 Task: Check the average views per listing of club house in the last 1 year.
Action: Mouse moved to (1039, 234)
Screenshot: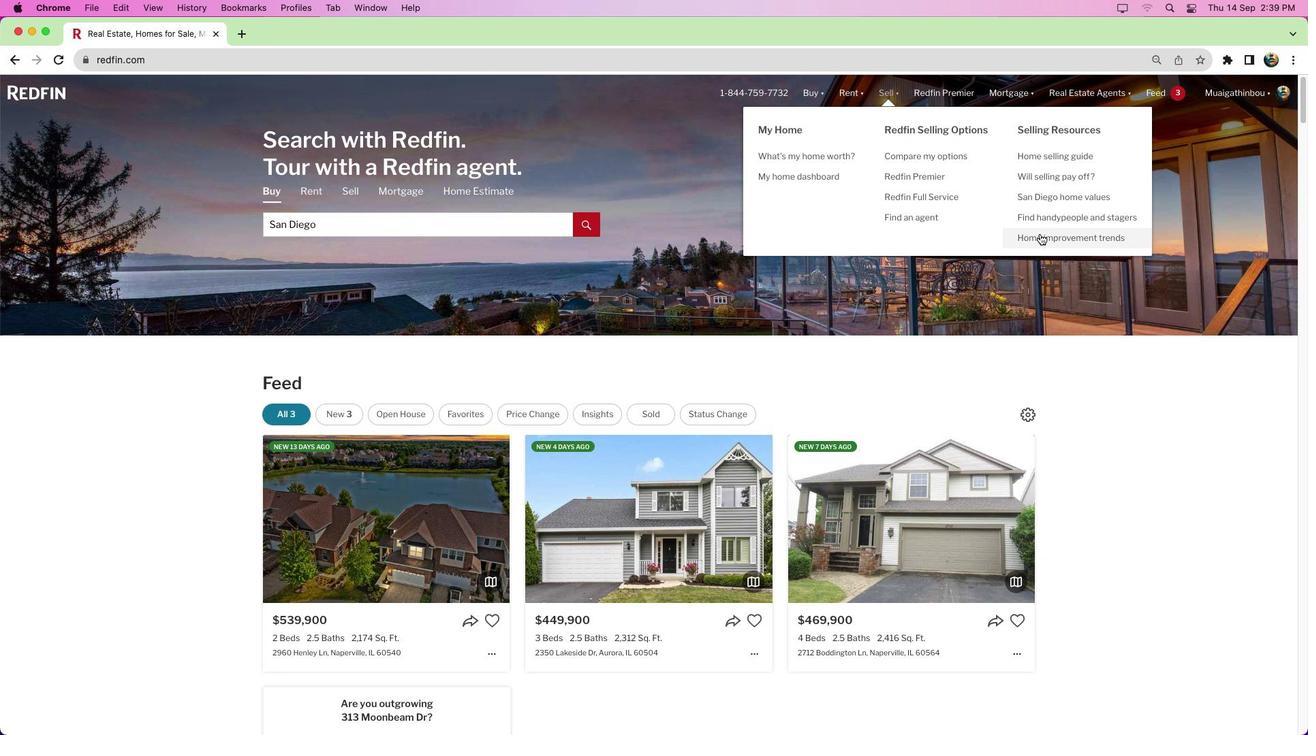 
Action: Mouse pressed left at (1039, 234)
Screenshot: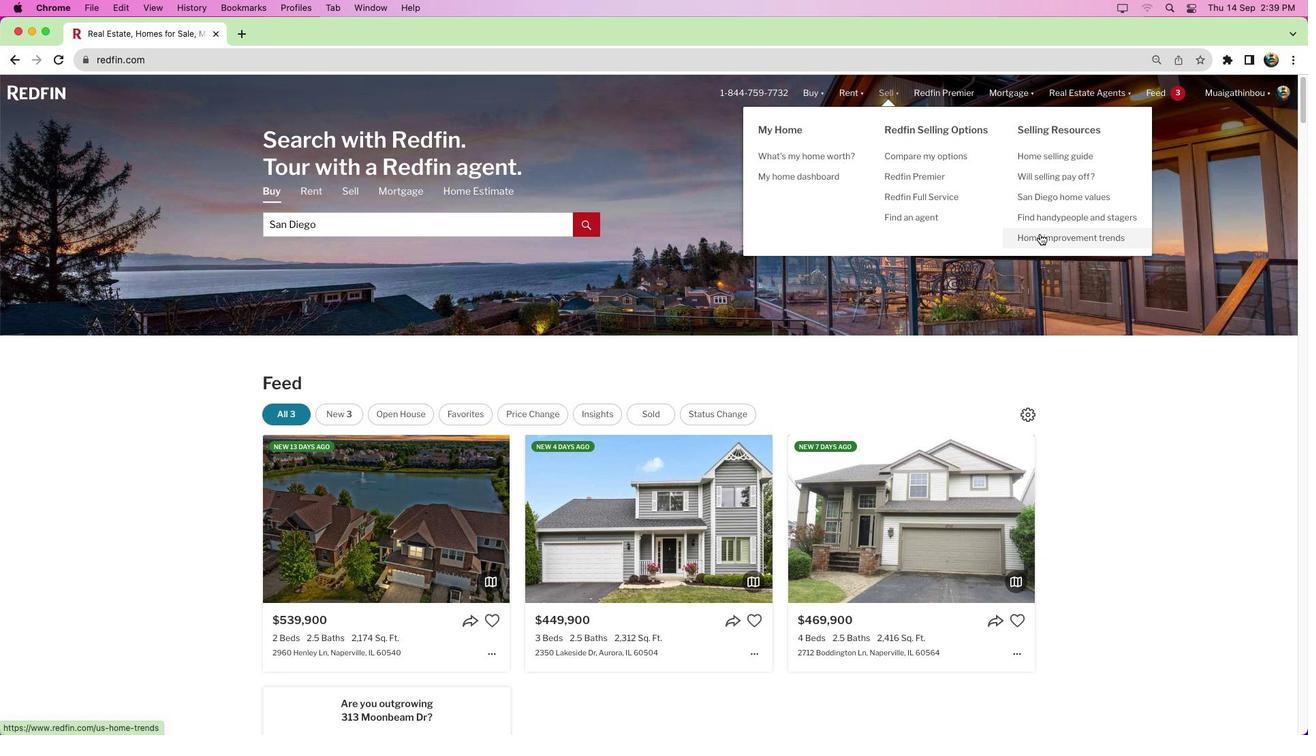 
Action: Mouse moved to (370, 269)
Screenshot: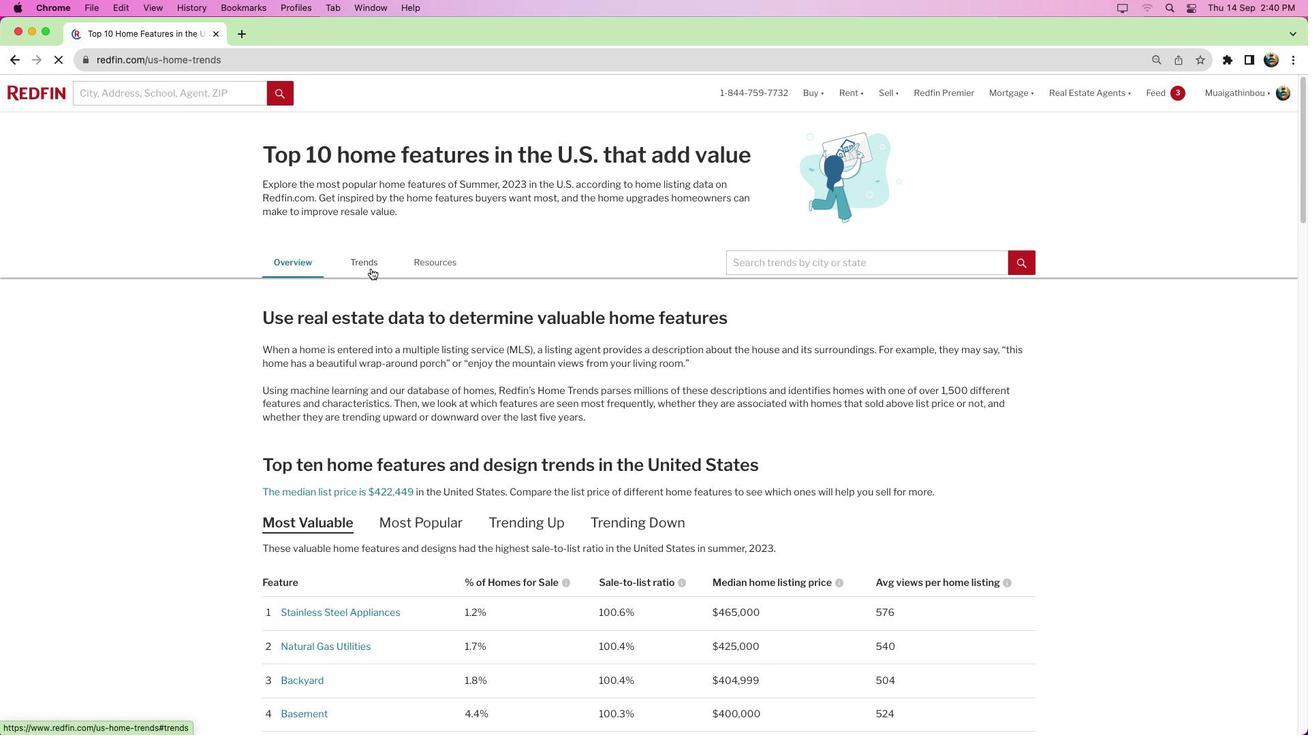 
Action: Mouse pressed left at (370, 269)
Screenshot: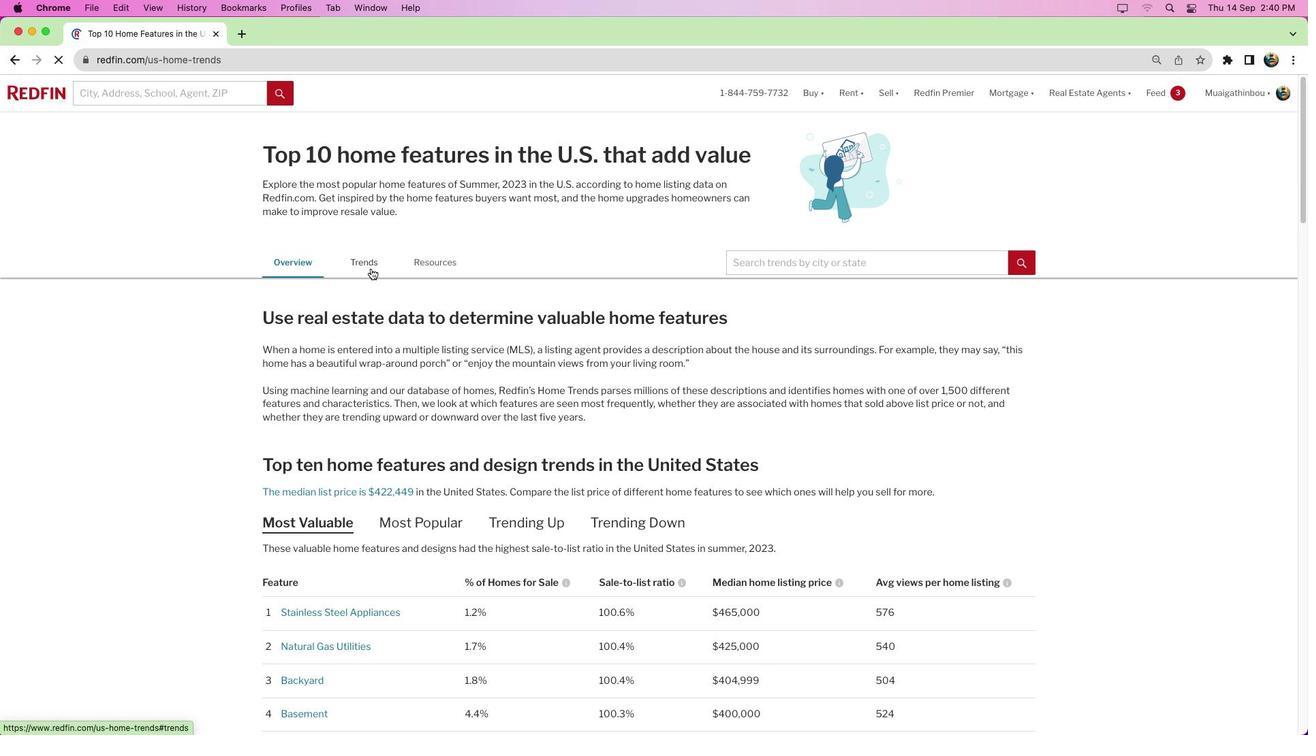 
Action: Mouse moved to (611, 298)
Screenshot: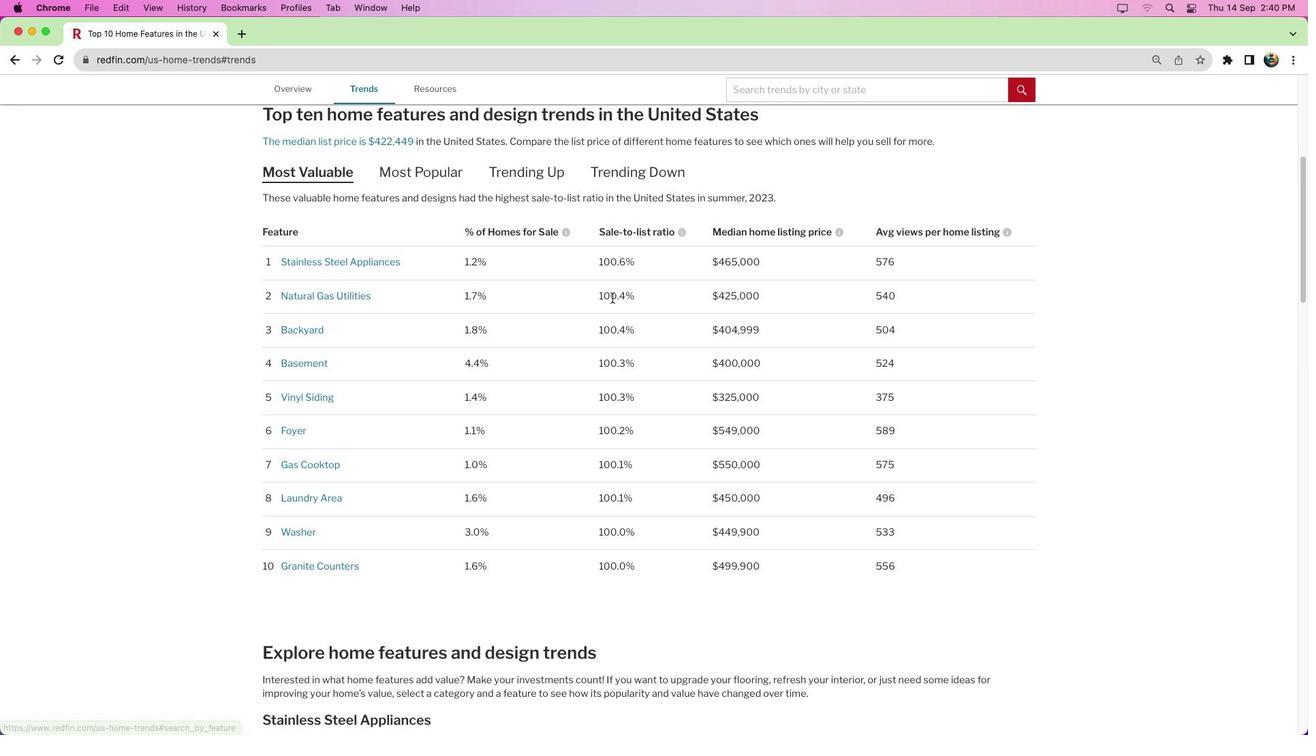 
Action: Mouse scrolled (611, 298) with delta (0, 0)
Screenshot: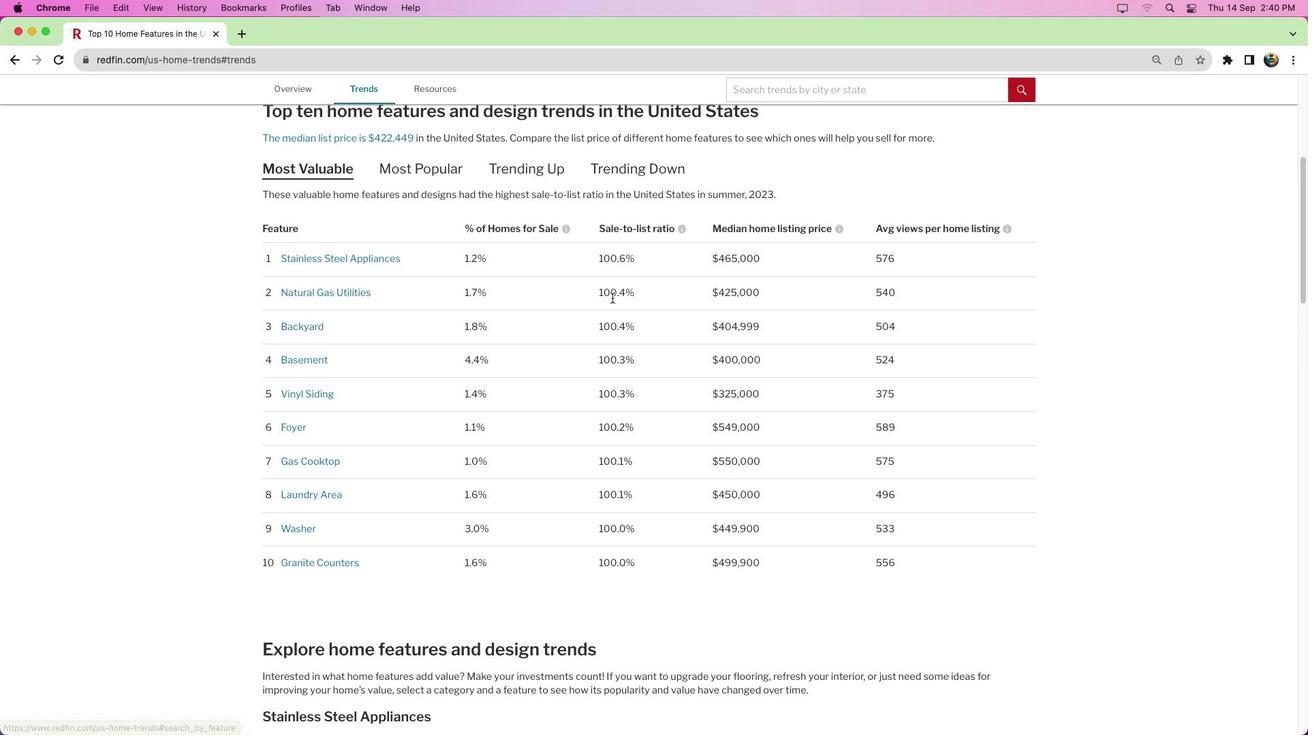 
Action: Mouse moved to (611, 298)
Screenshot: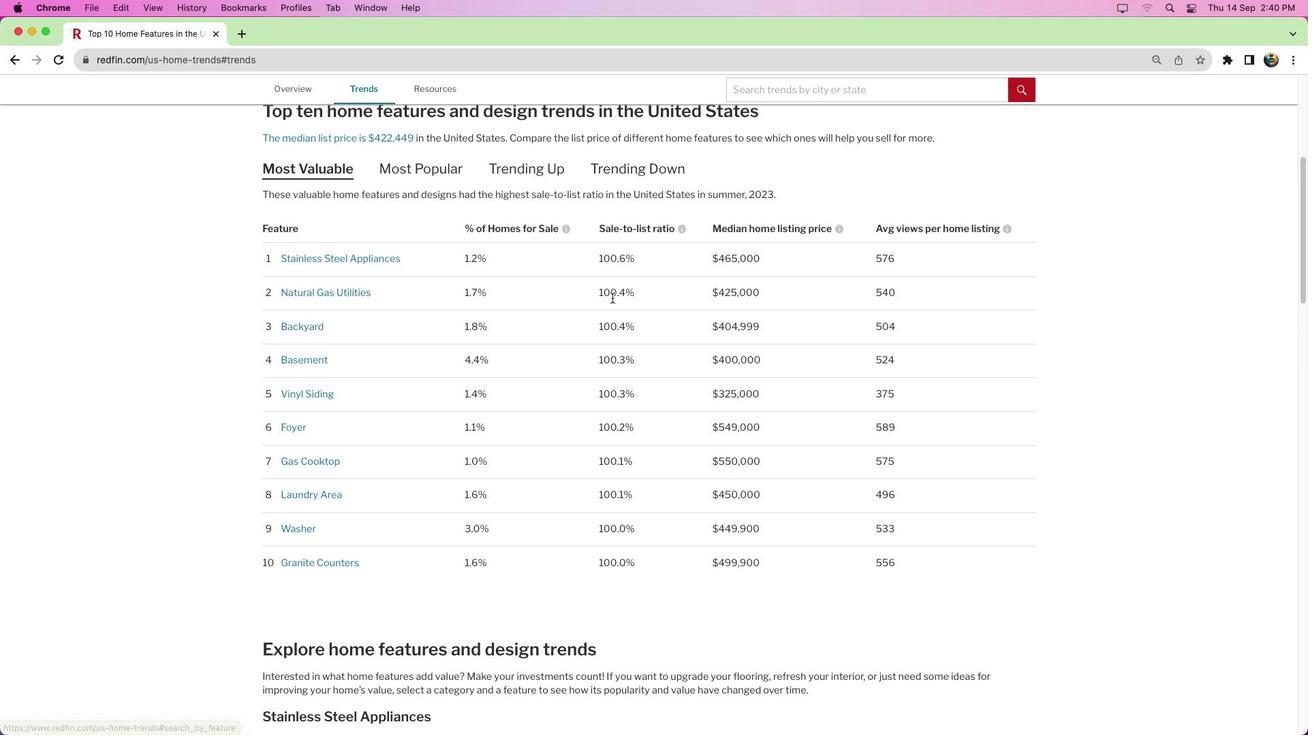 
Action: Mouse scrolled (611, 298) with delta (0, 0)
Screenshot: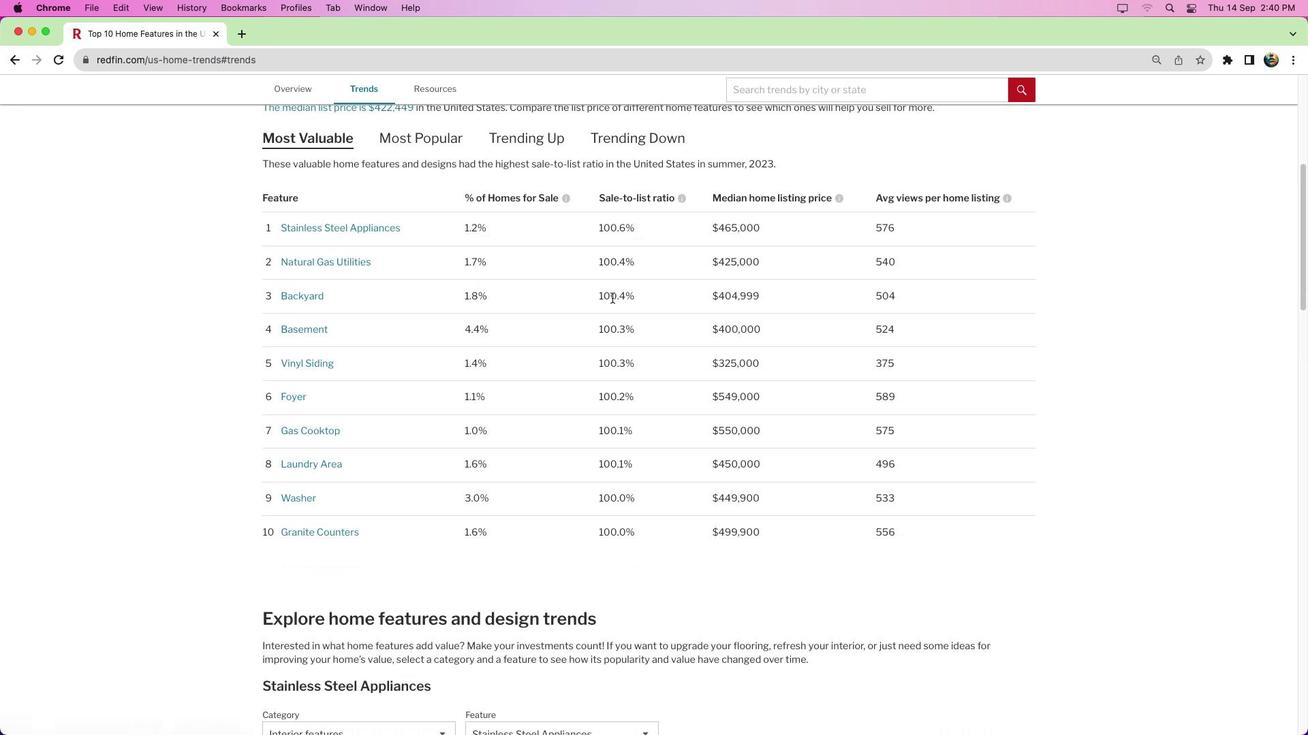 
Action: Mouse scrolled (611, 298) with delta (0, -2)
Screenshot: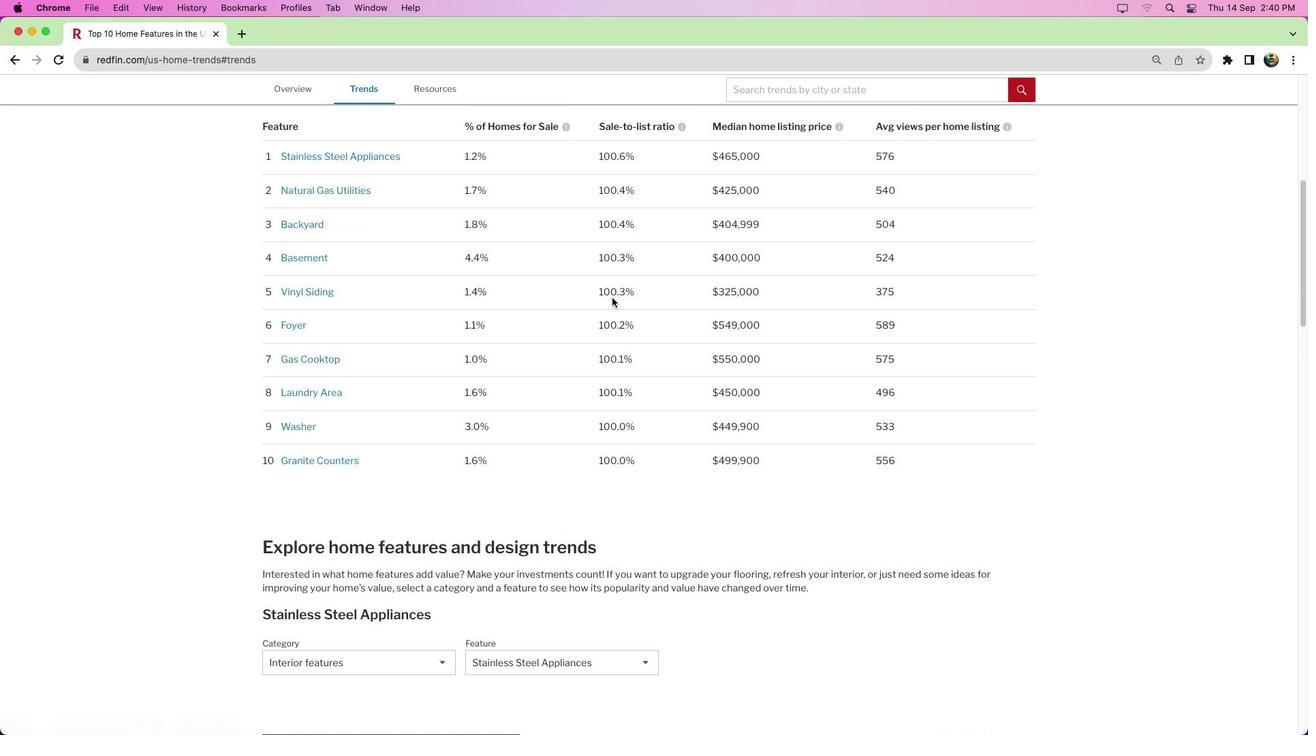 
Action: Mouse moved to (612, 297)
Screenshot: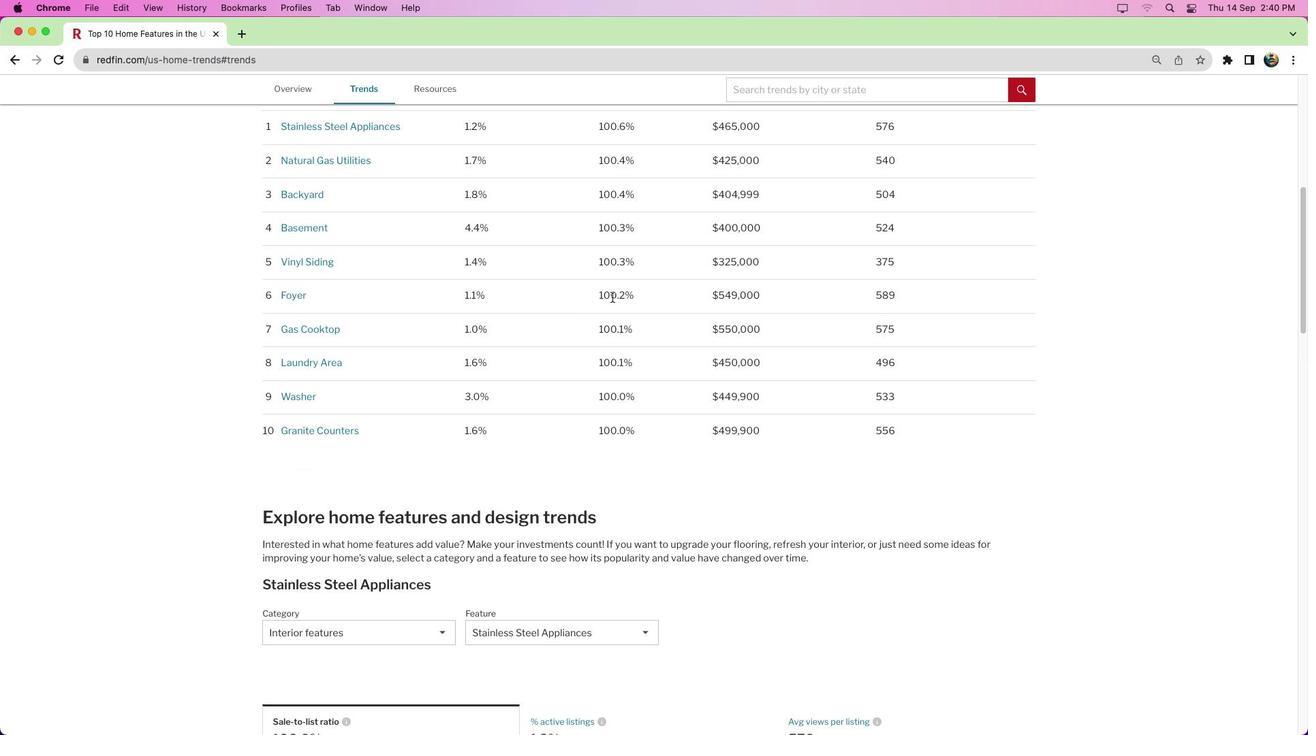 
Action: Mouse scrolled (612, 297) with delta (0, 0)
Screenshot: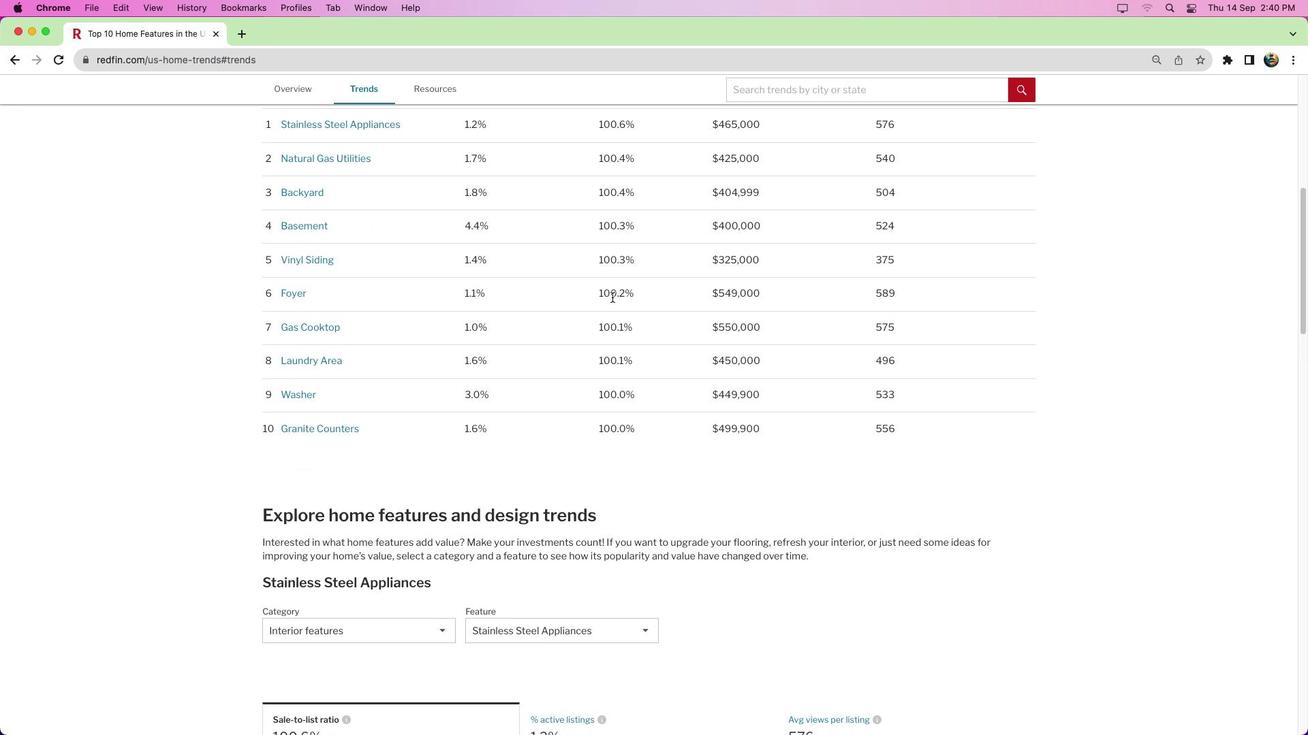 
Action: Mouse scrolled (612, 297) with delta (0, 0)
Screenshot: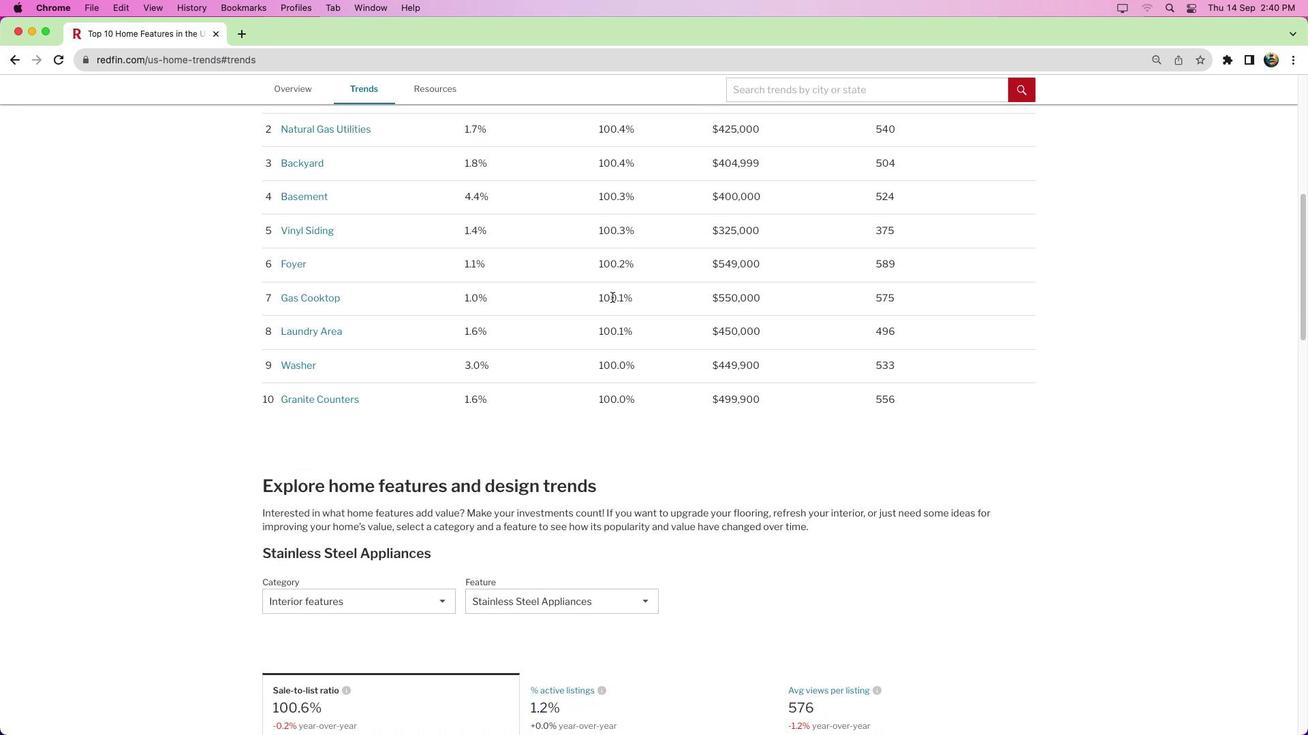 
Action: Mouse scrolled (612, 297) with delta (0, -2)
Screenshot: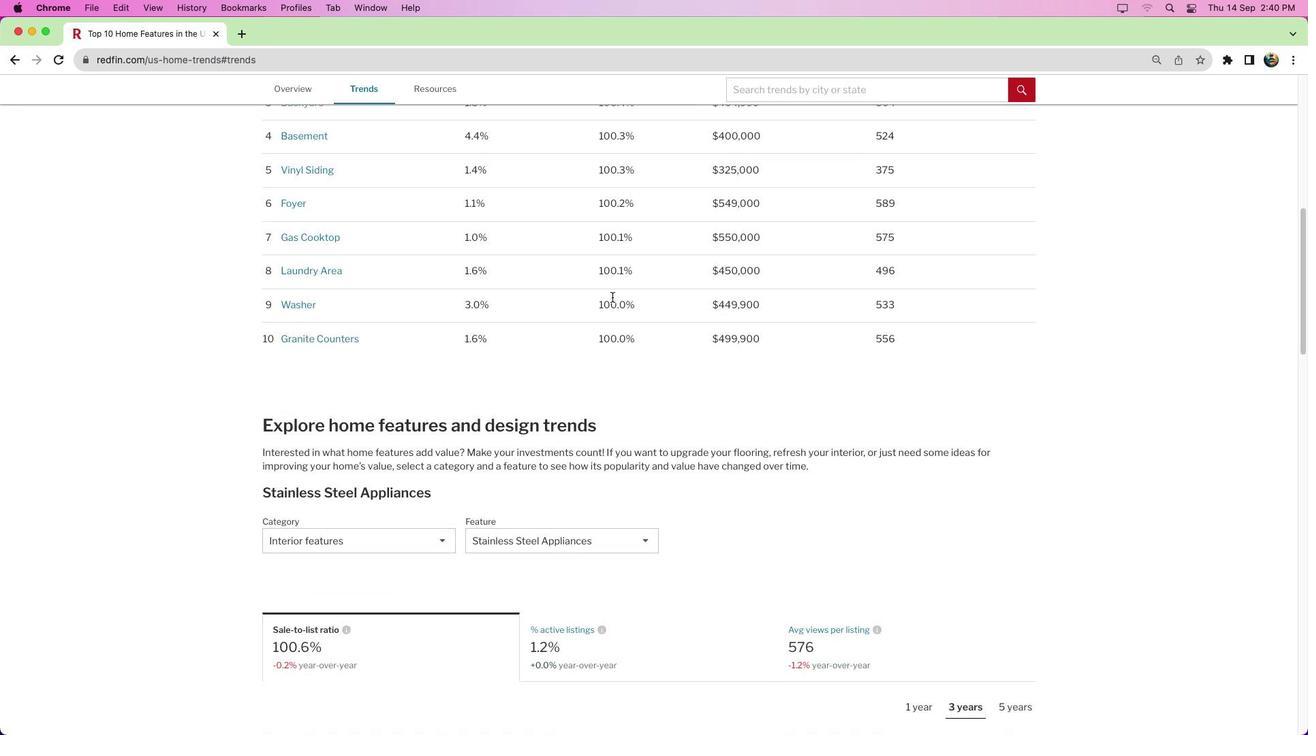 
Action: Mouse scrolled (612, 297) with delta (0, 0)
Screenshot: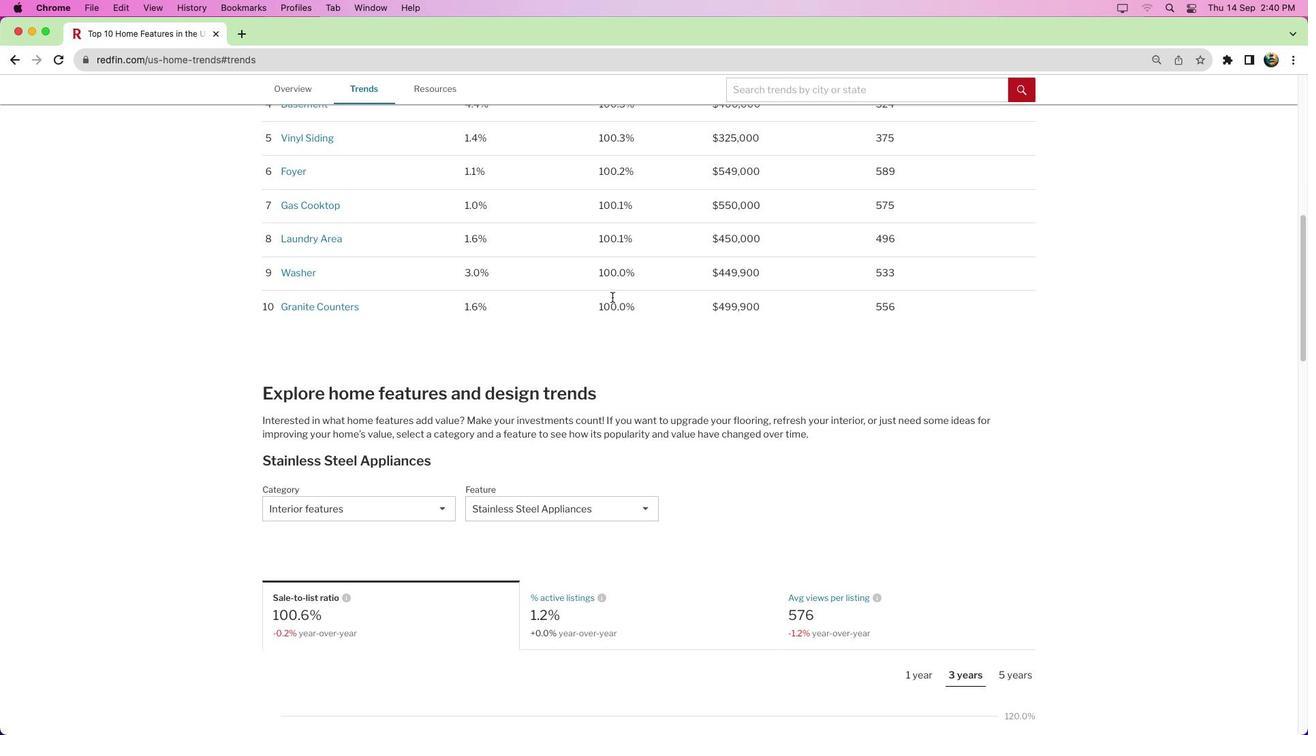 
Action: Mouse scrolled (612, 297) with delta (0, 0)
Screenshot: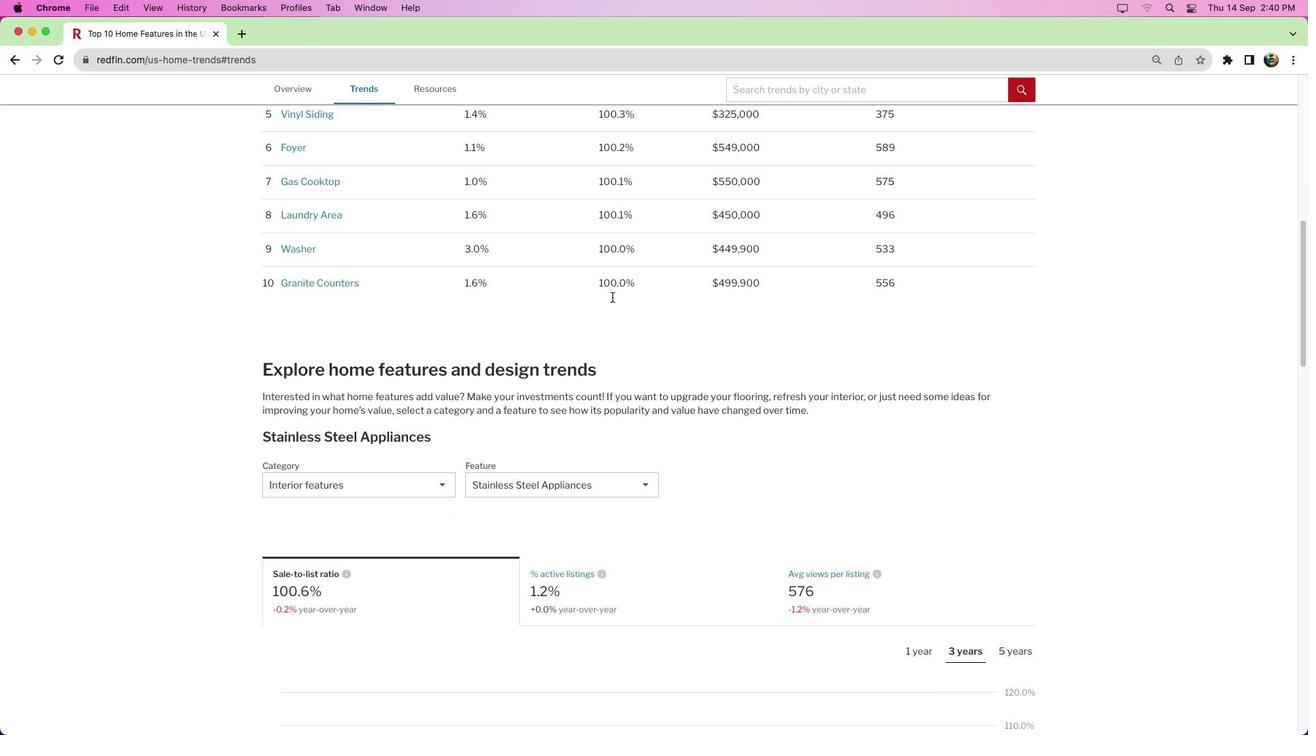 
Action: Mouse scrolled (612, 297) with delta (0, -1)
Screenshot: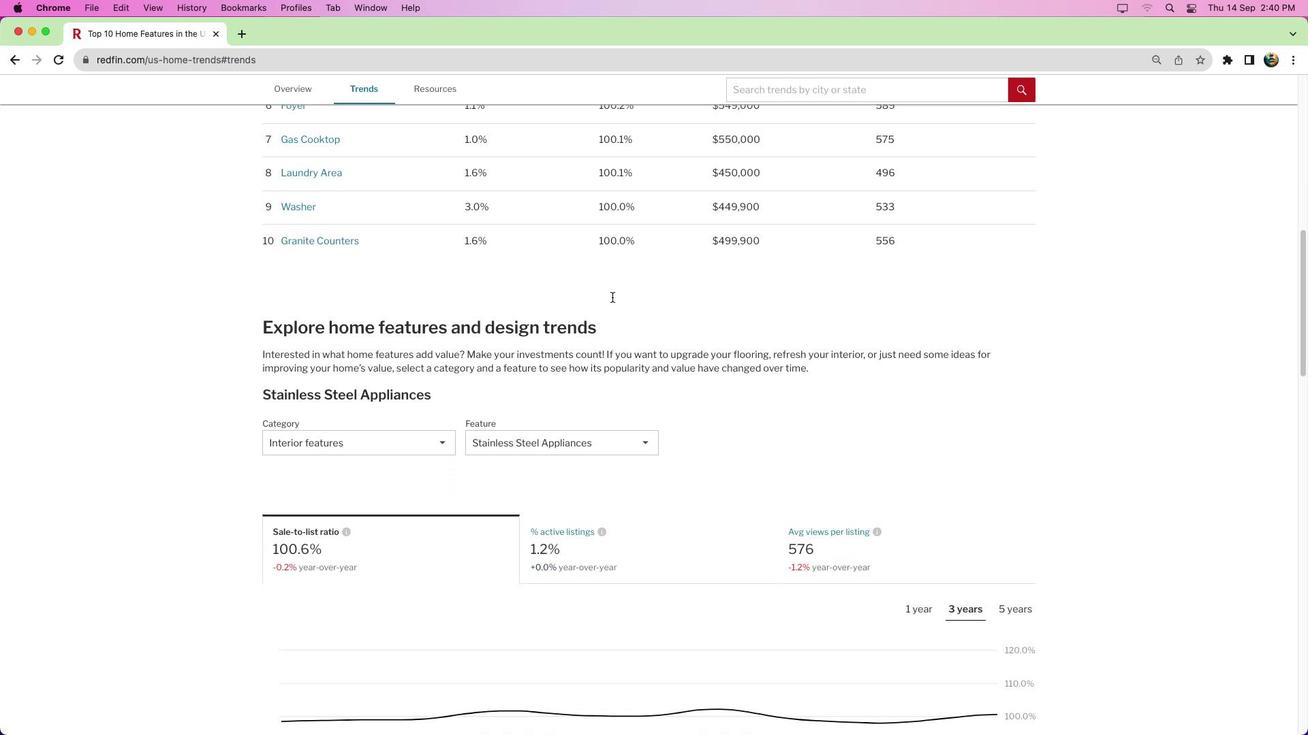 
Action: Mouse scrolled (612, 297) with delta (0, 0)
Screenshot: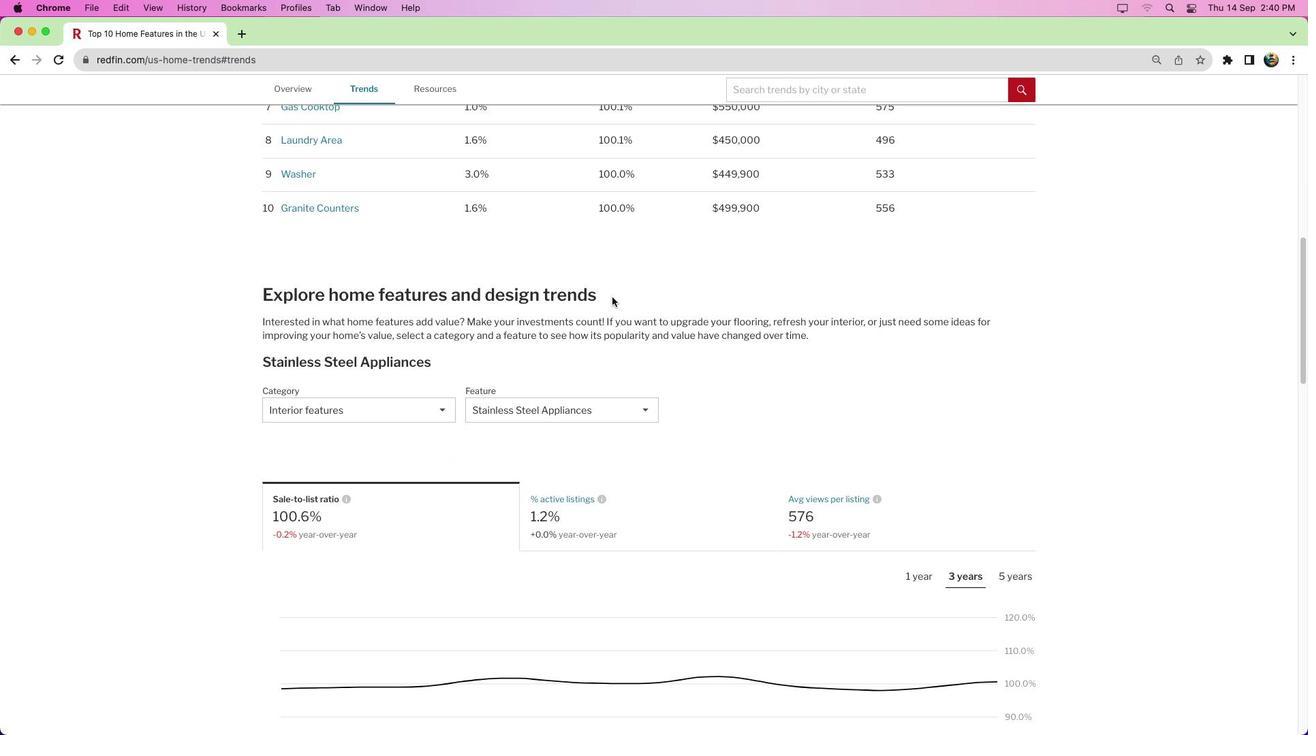 
Action: Mouse scrolled (612, 297) with delta (0, 0)
Screenshot: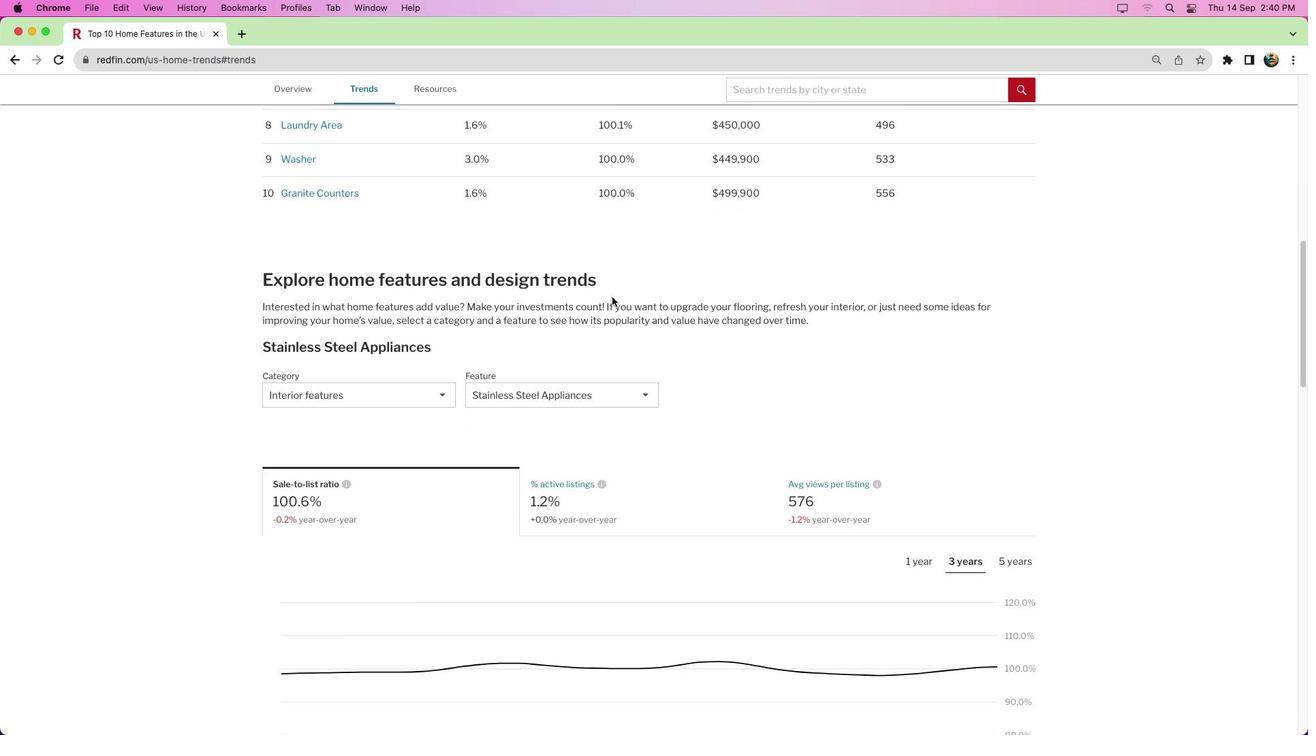 
Action: Mouse moved to (382, 376)
Screenshot: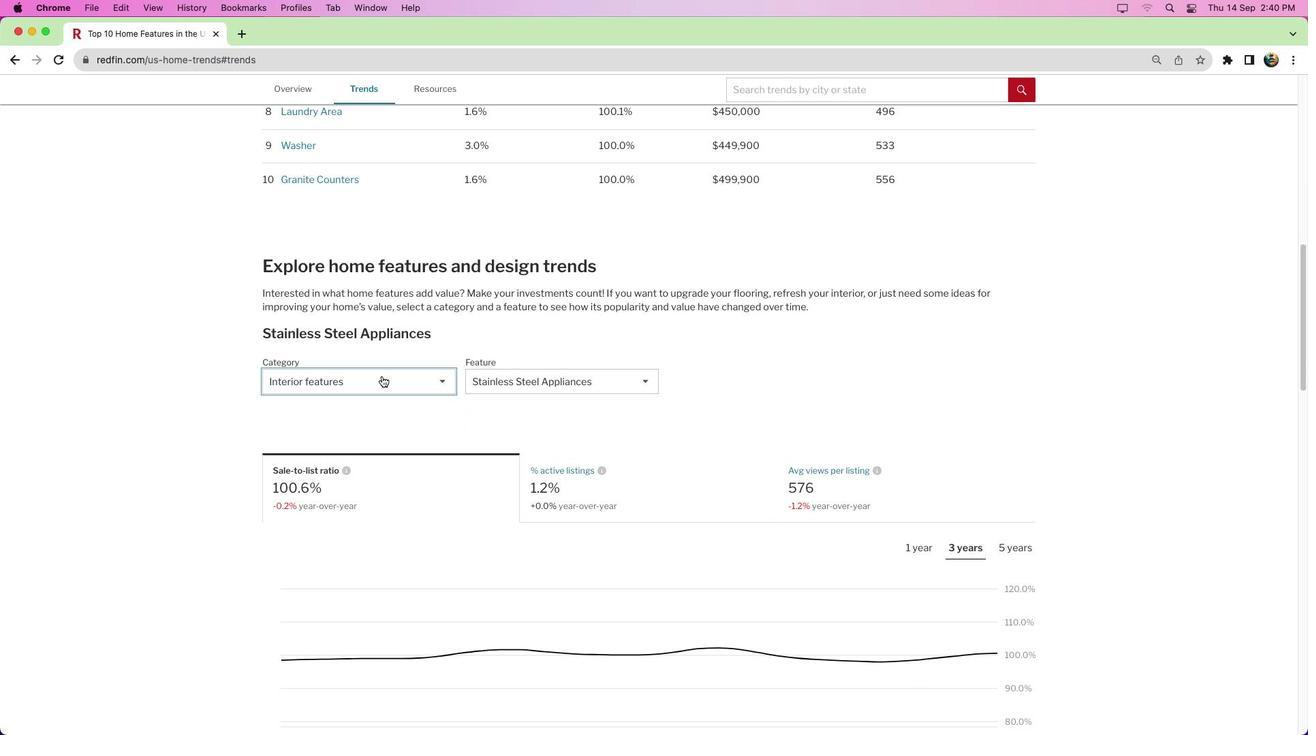 
Action: Mouse pressed left at (382, 376)
Screenshot: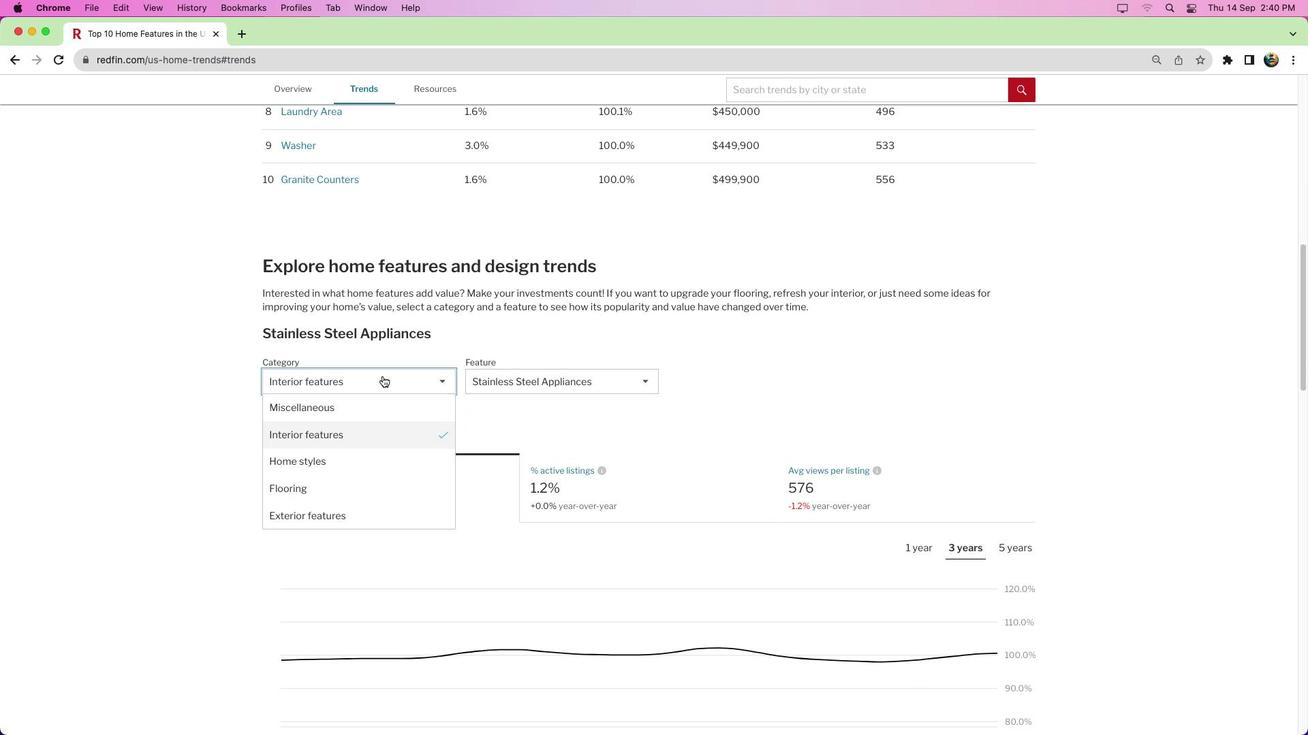 
Action: Mouse moved to (402, 401)
Screenshot: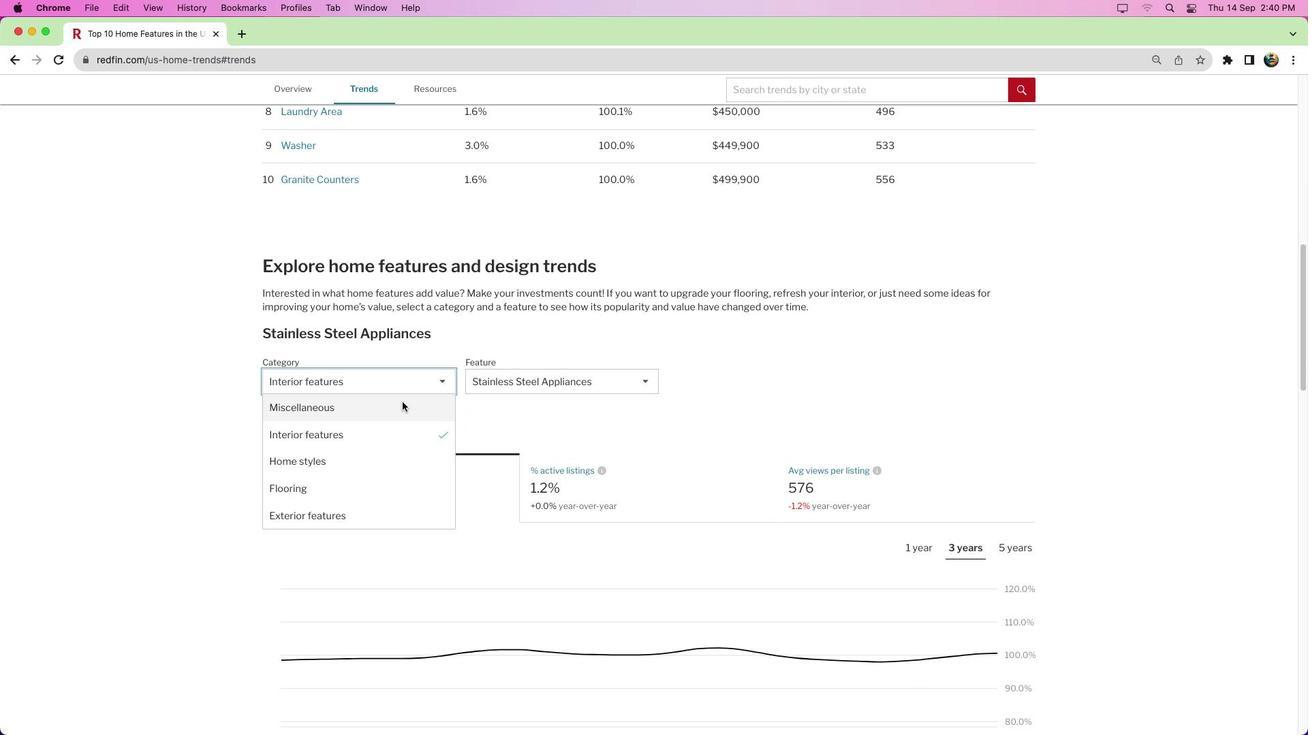 
Action: Mouse pressed left at (402, 401)
Screenshot: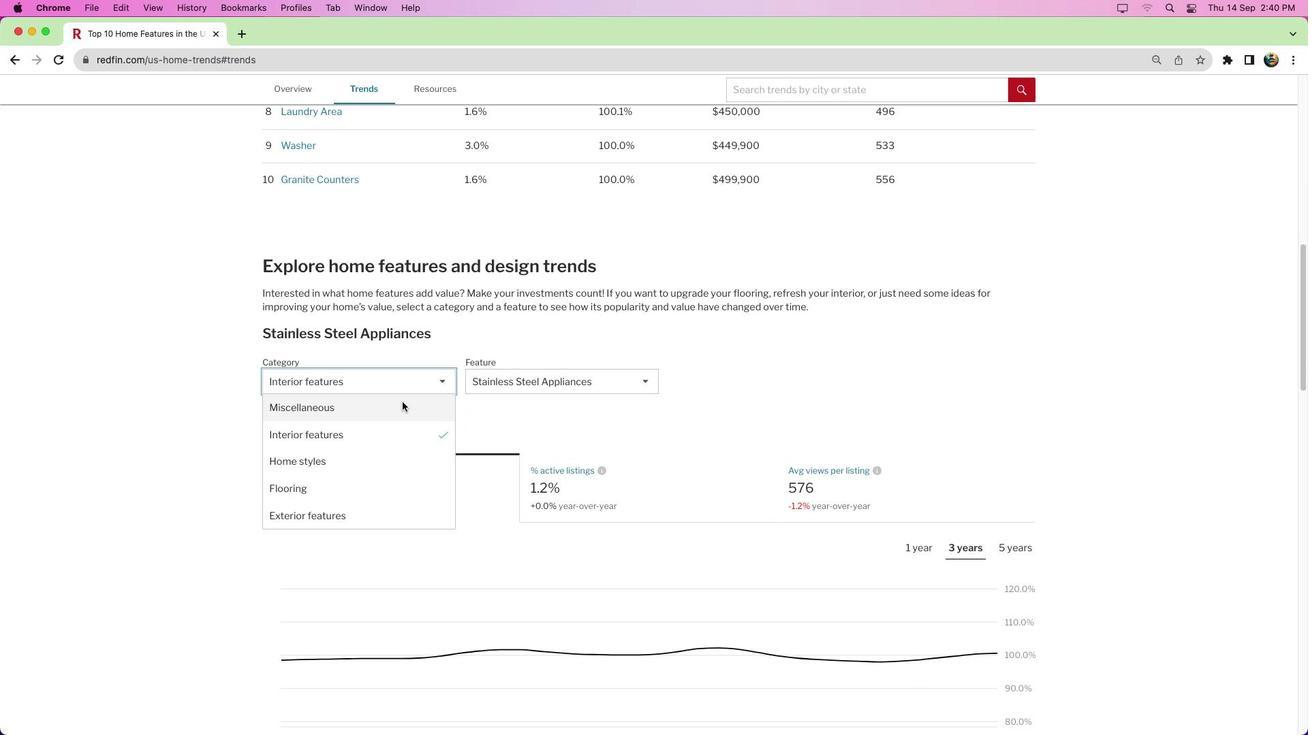 
Action: Mouse moved to (529, 379)
Screenshot: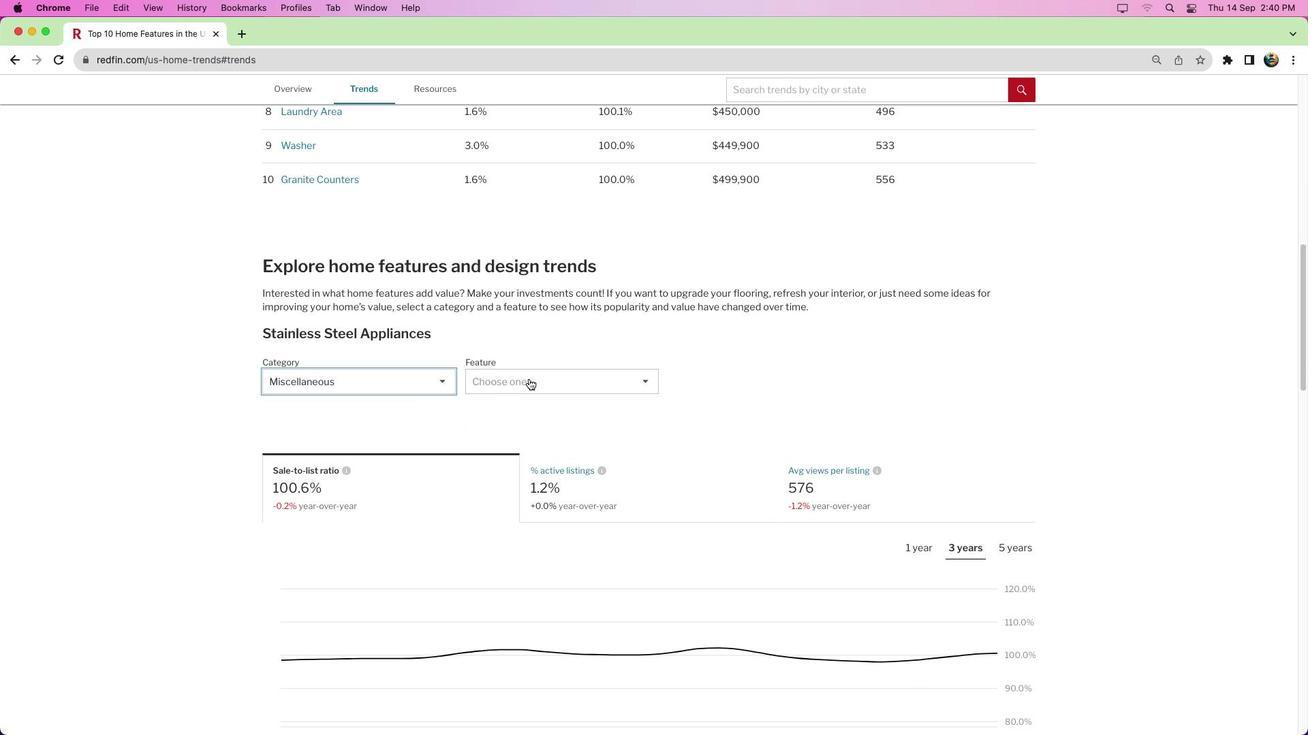 
Action: Mouse pressed left at (529, 379)
Screenshot: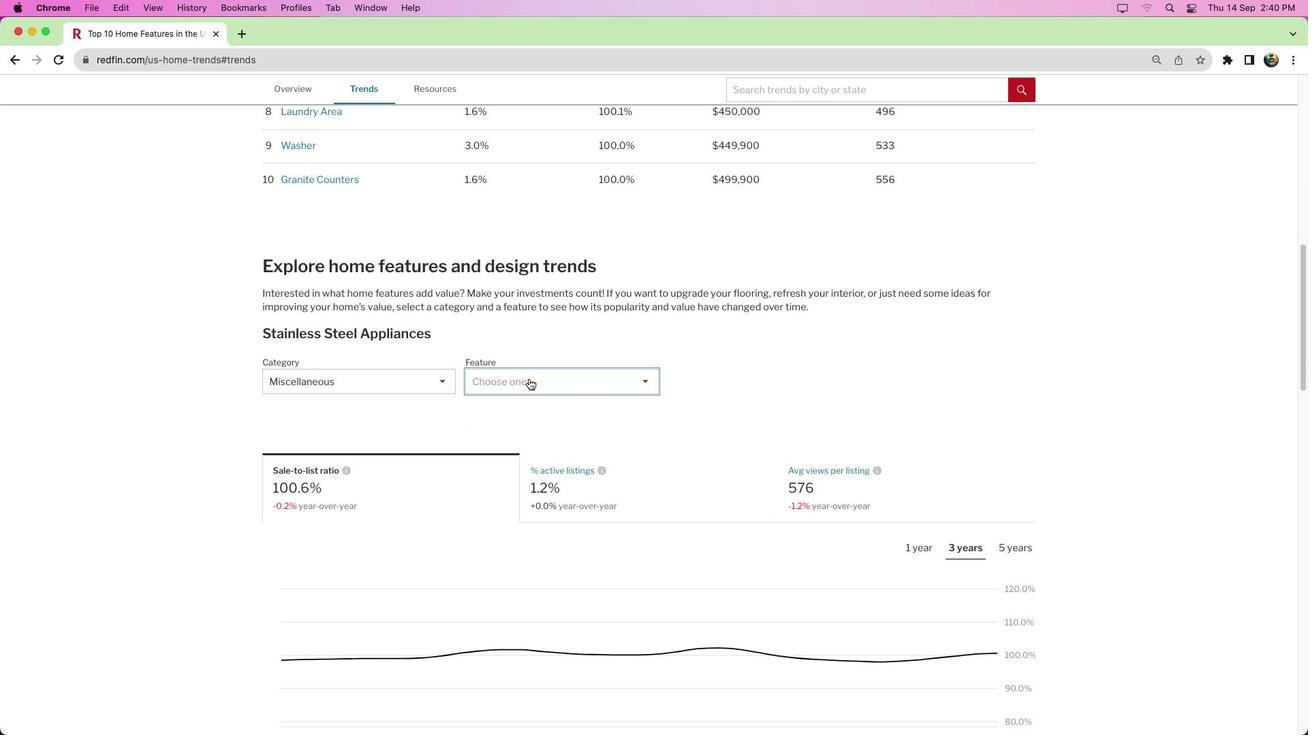 
Action: Mouse moved to (531, 431)
Screenshot: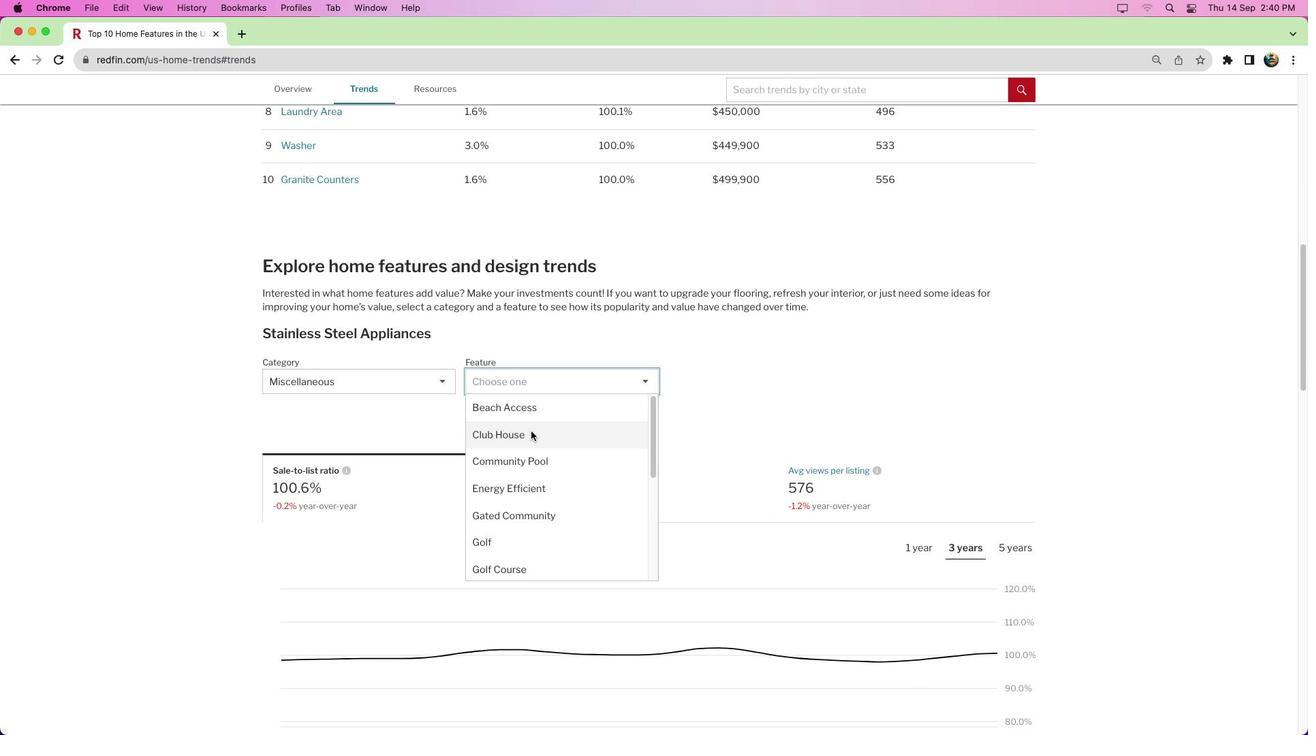 
Action: Mouse pressed left at (531, 431)
Screenshot: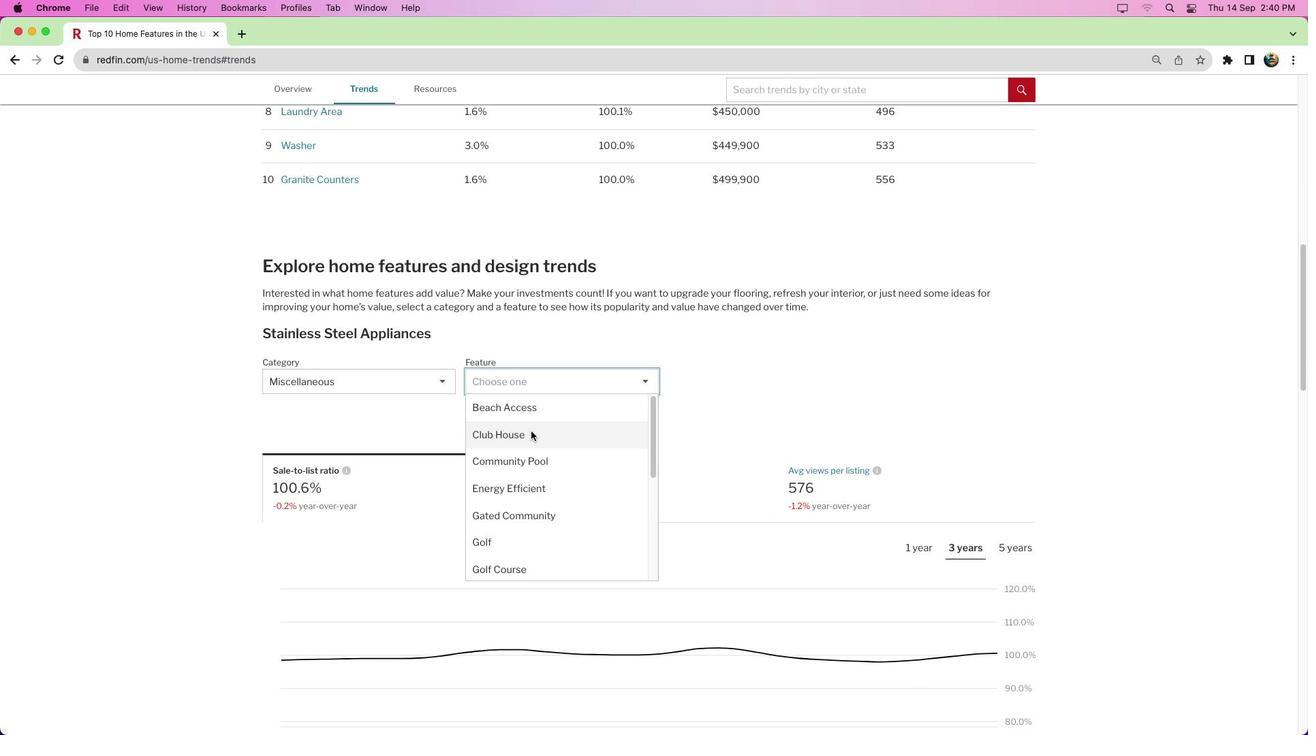 
Action: Mouse moved to (802, 483)
Screenshot: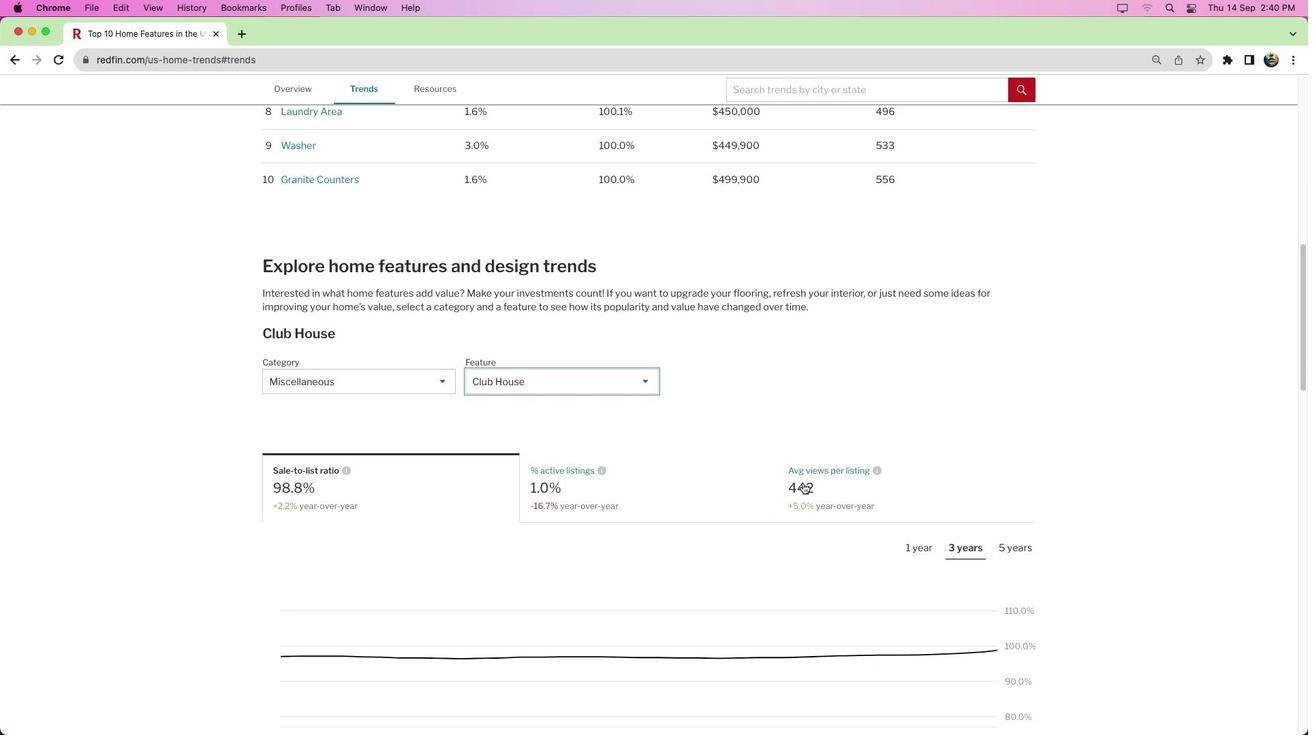 
Action: Mouse pressed left at (802, 483)
Screenshot: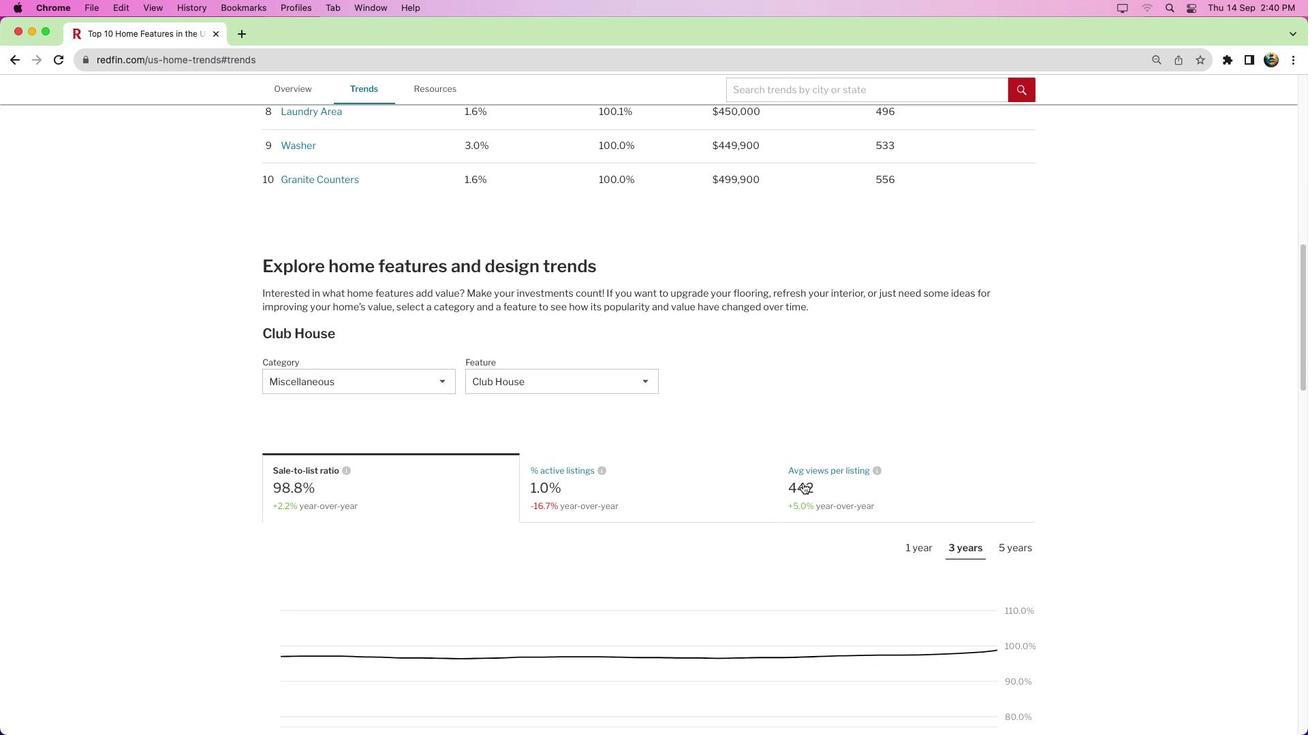 
Action: Mouse moved to (922, 552)
Screenshot: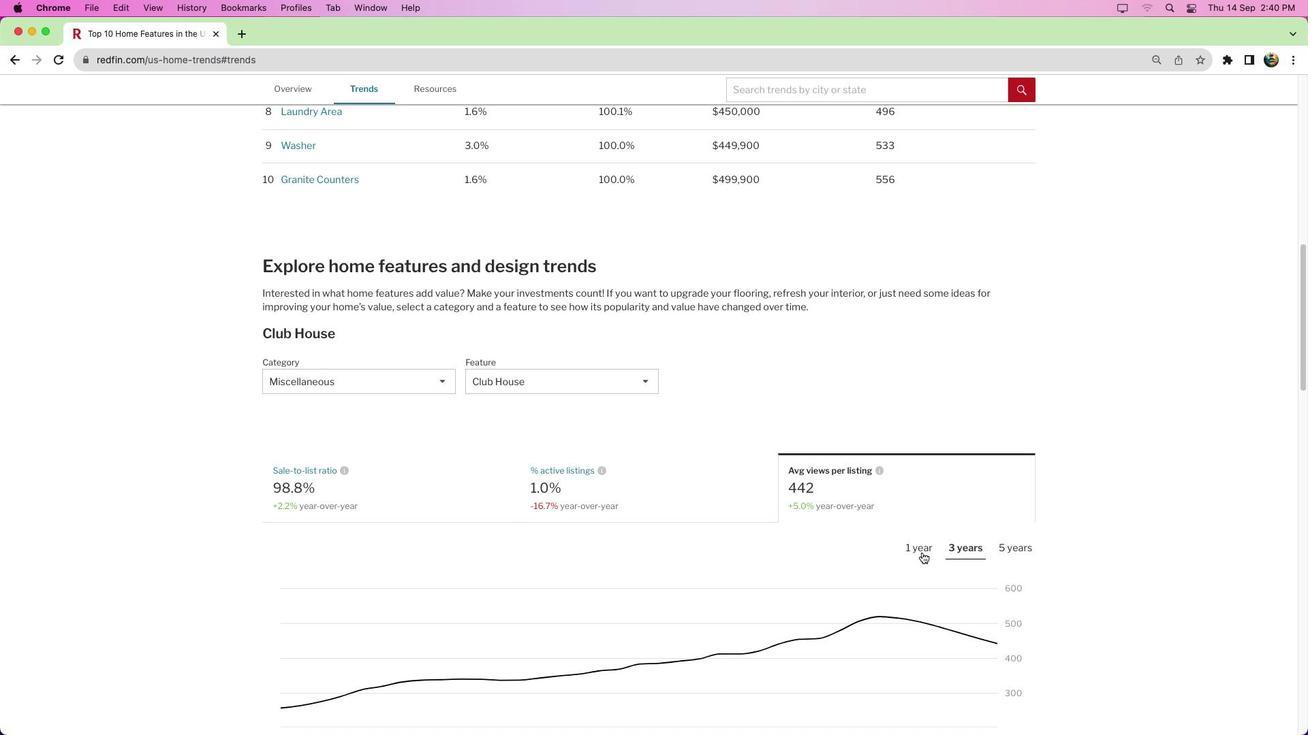 
Action: Mouse pressed left at (922, 552)
Screenshot: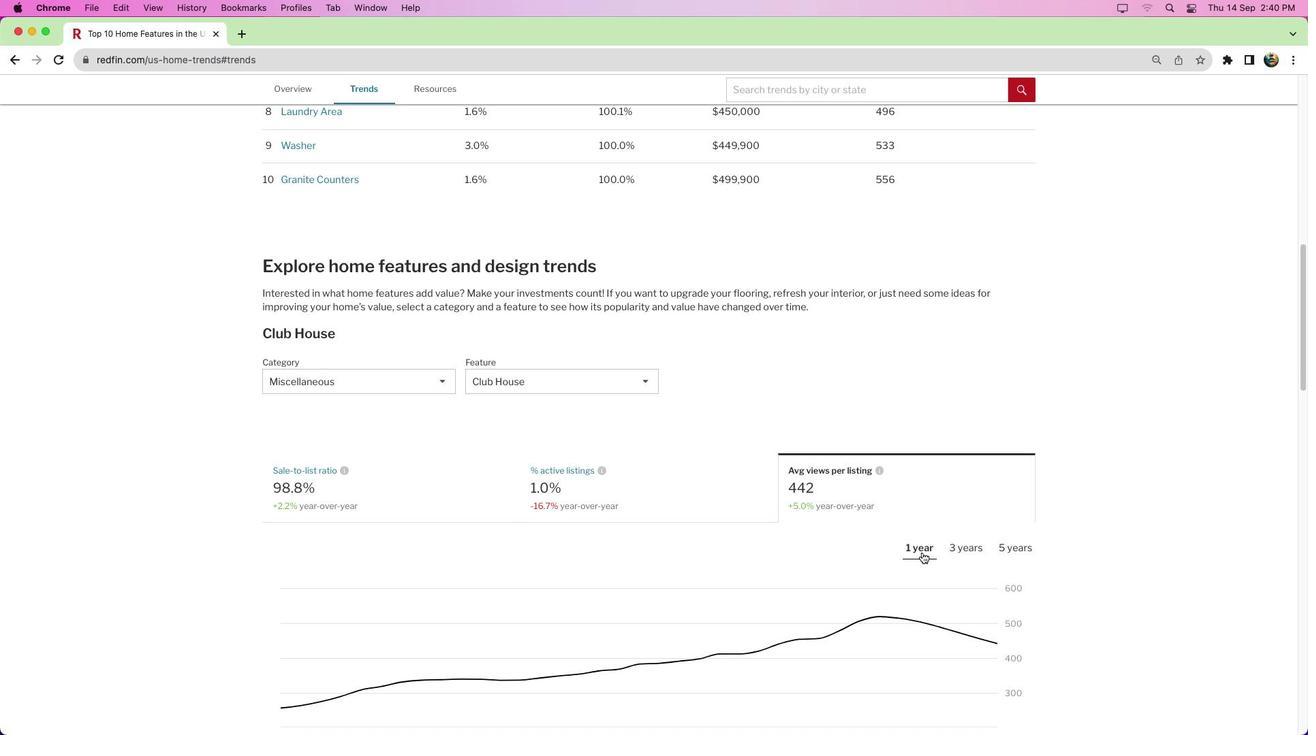 
Action: Mouse moved to (914, 528)
Screenshot: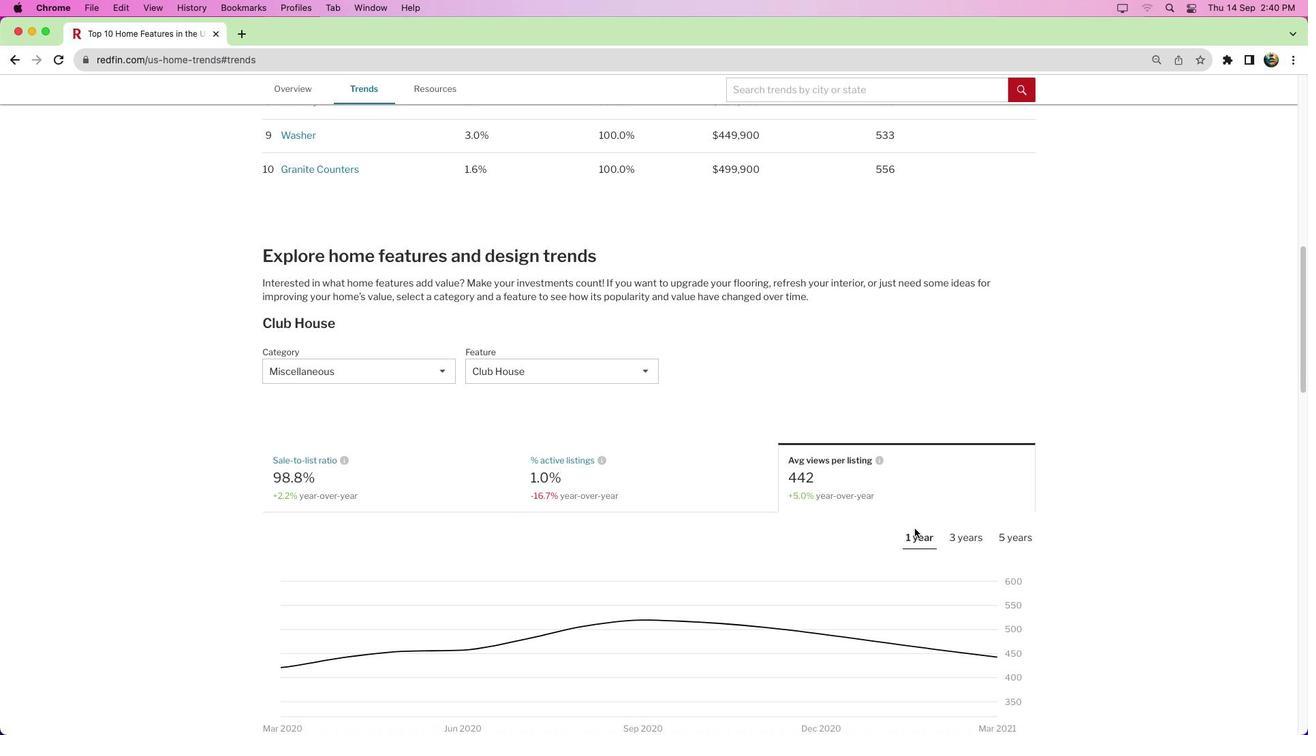 
Action: Mouse scrolled (914, 528) with delta (0, 0)
Screenshot: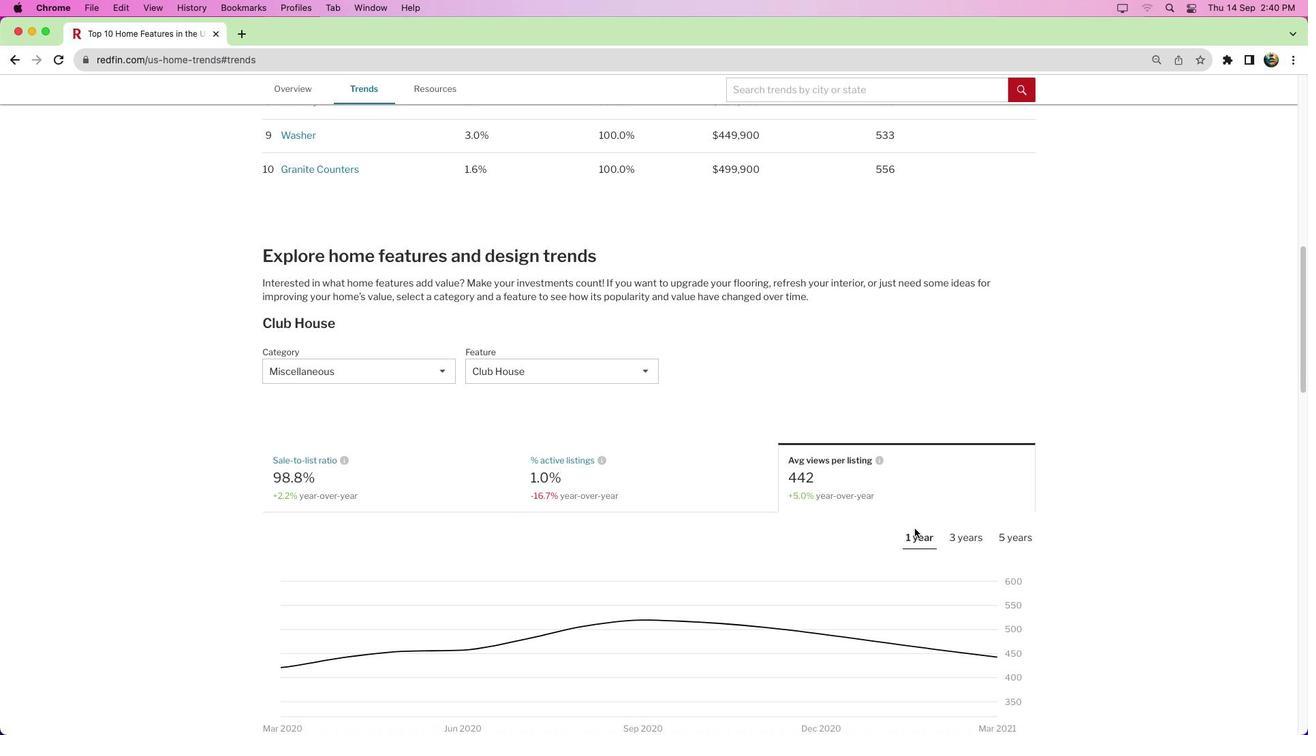 
Action: Mouse scrolled (914, 528) with delta (0, 0)
Screenshot: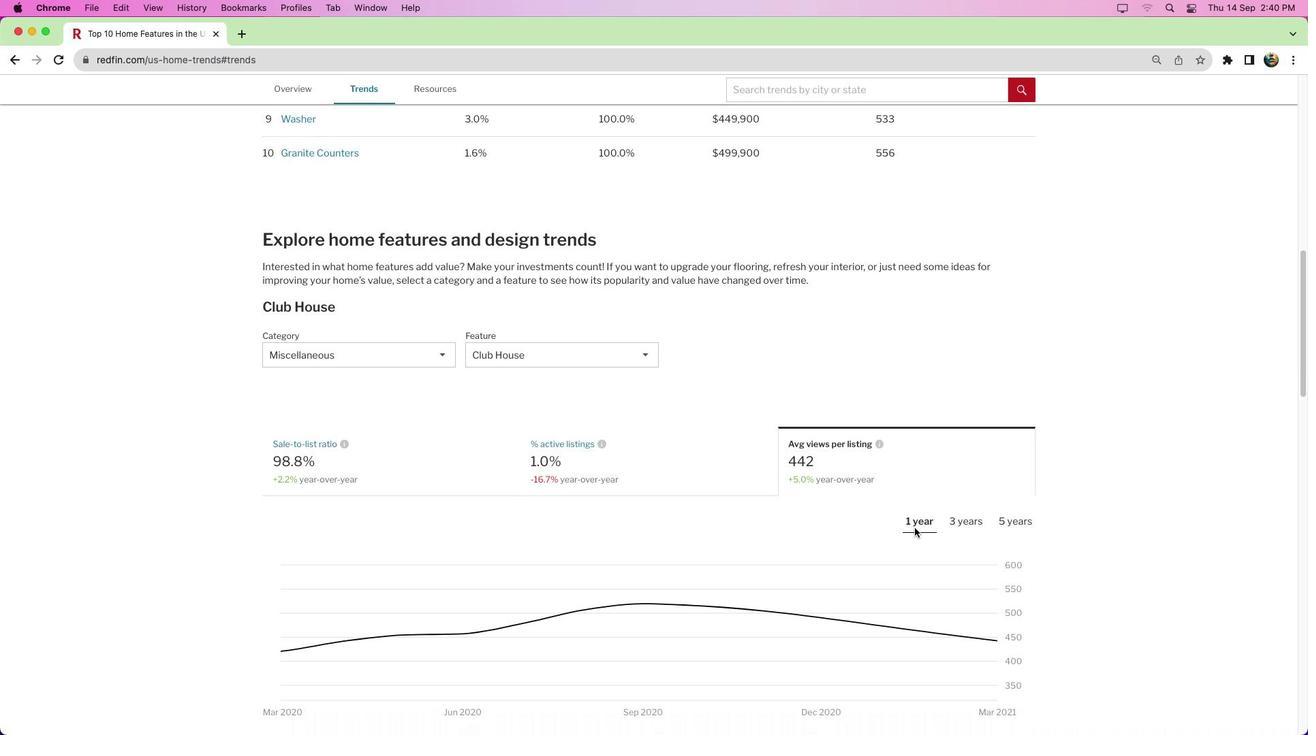 
Action: Mouse moved to (914, 528)
Screenshot: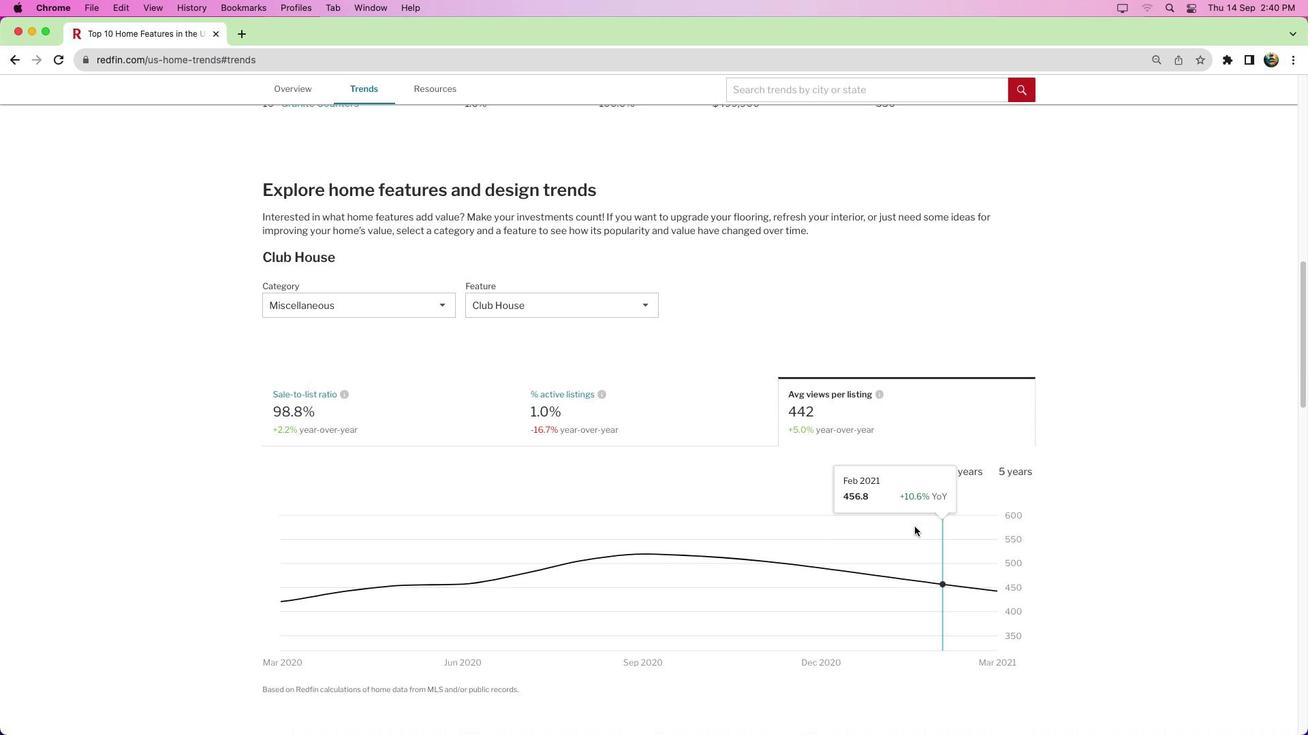 
Action: Mouse scrolled (914, 528) with delta (0, -1)
Screenshot: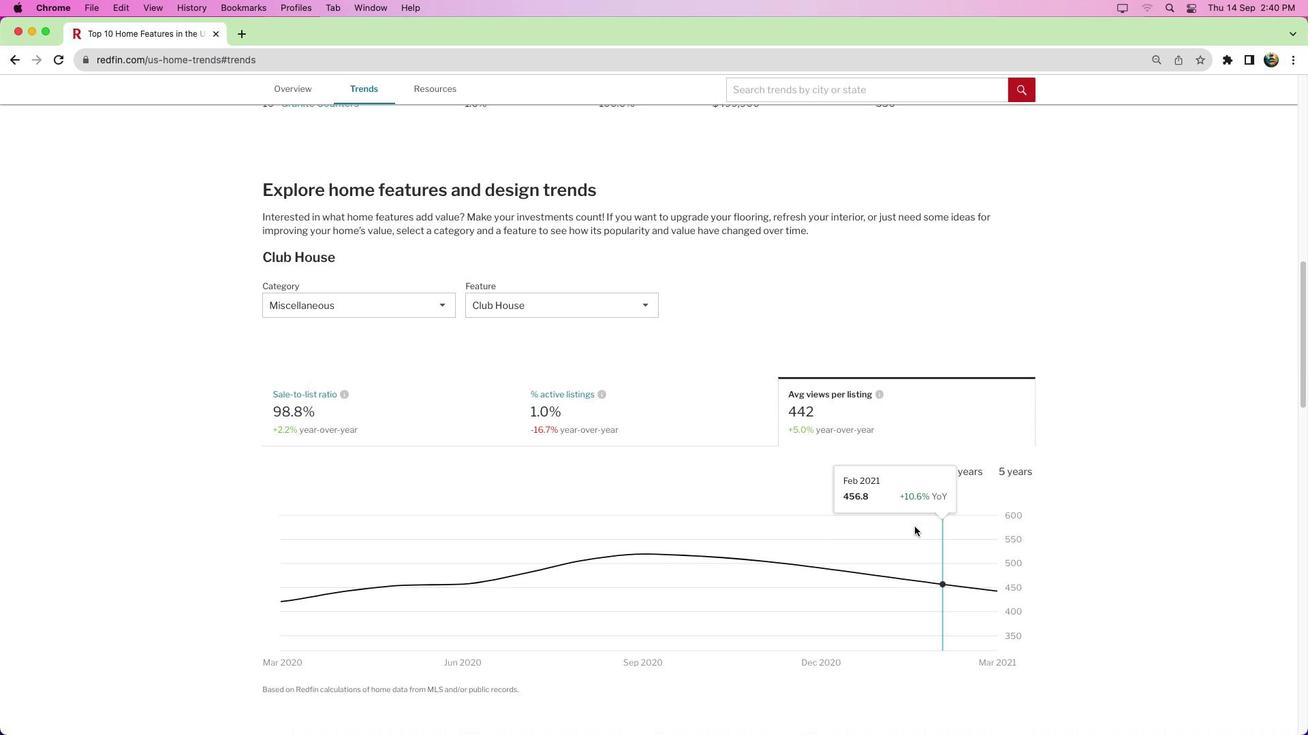 
Action: Mouse moved to (914, 525)
Screenshot: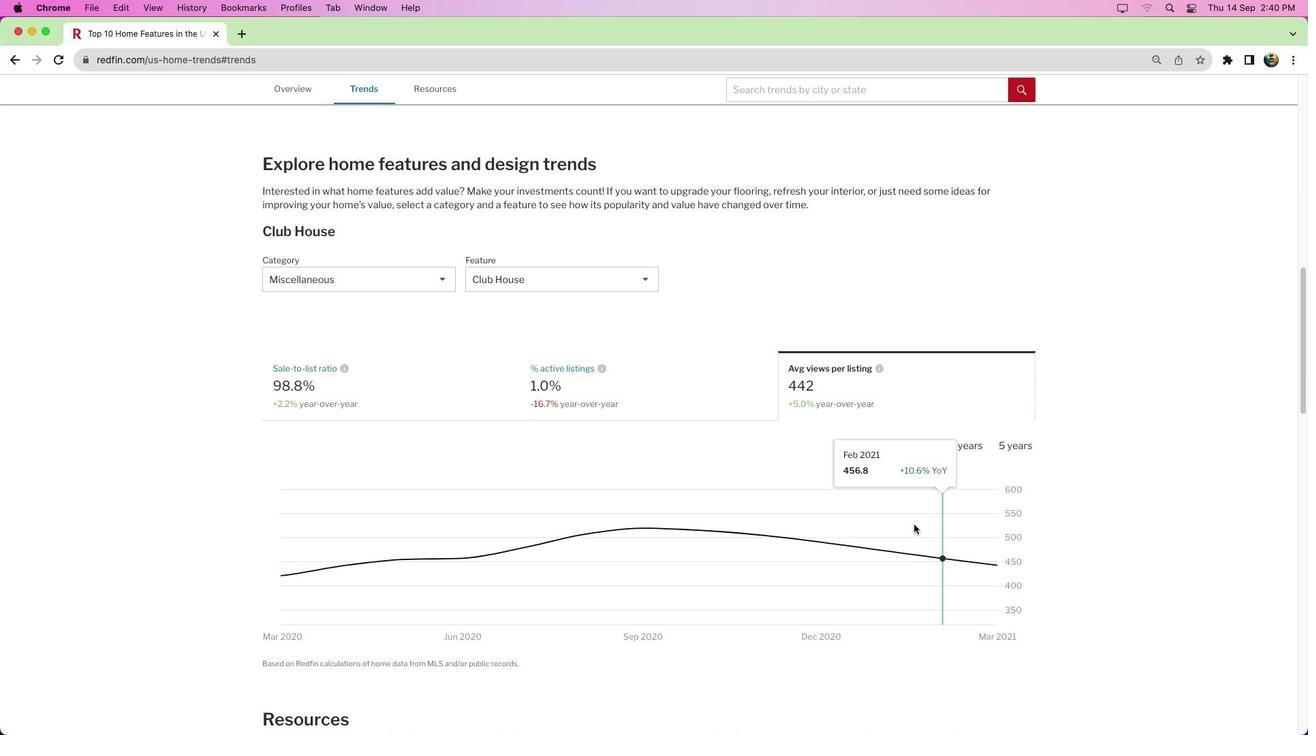 
Action: Mouse scrolled (914, 525) with delta (0, 0)
Screenshot: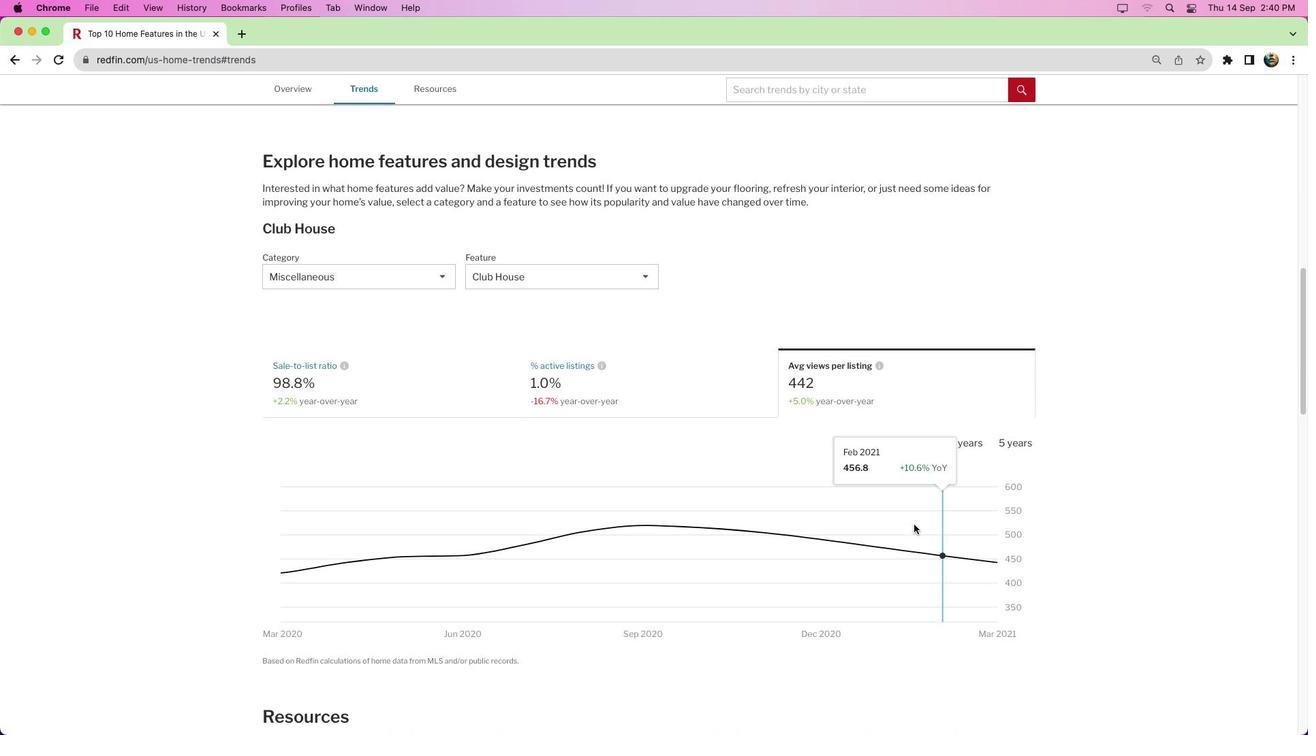 
Action: Mouse scrolled (914, 525) with delta (0, 0)
Screenshot: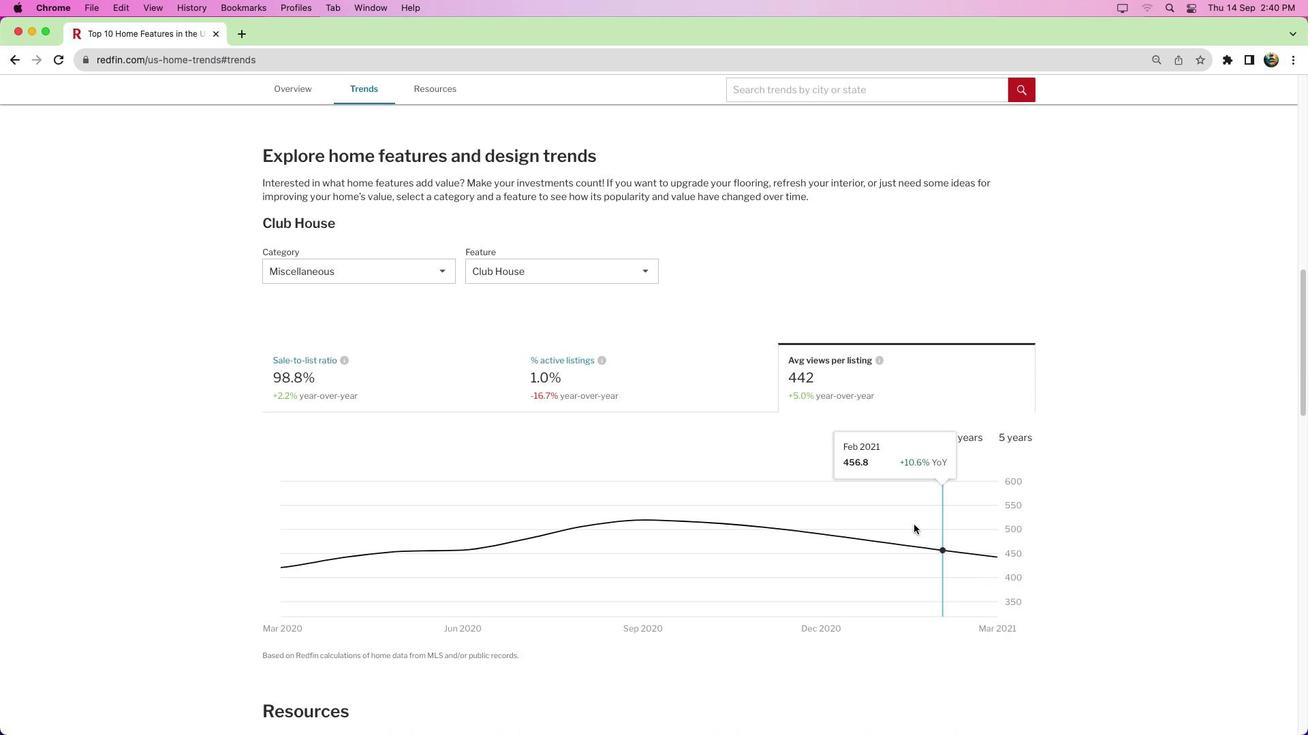 
Action: Mouse scrolled (914, 525) with delta (0, 0)
Screenshot: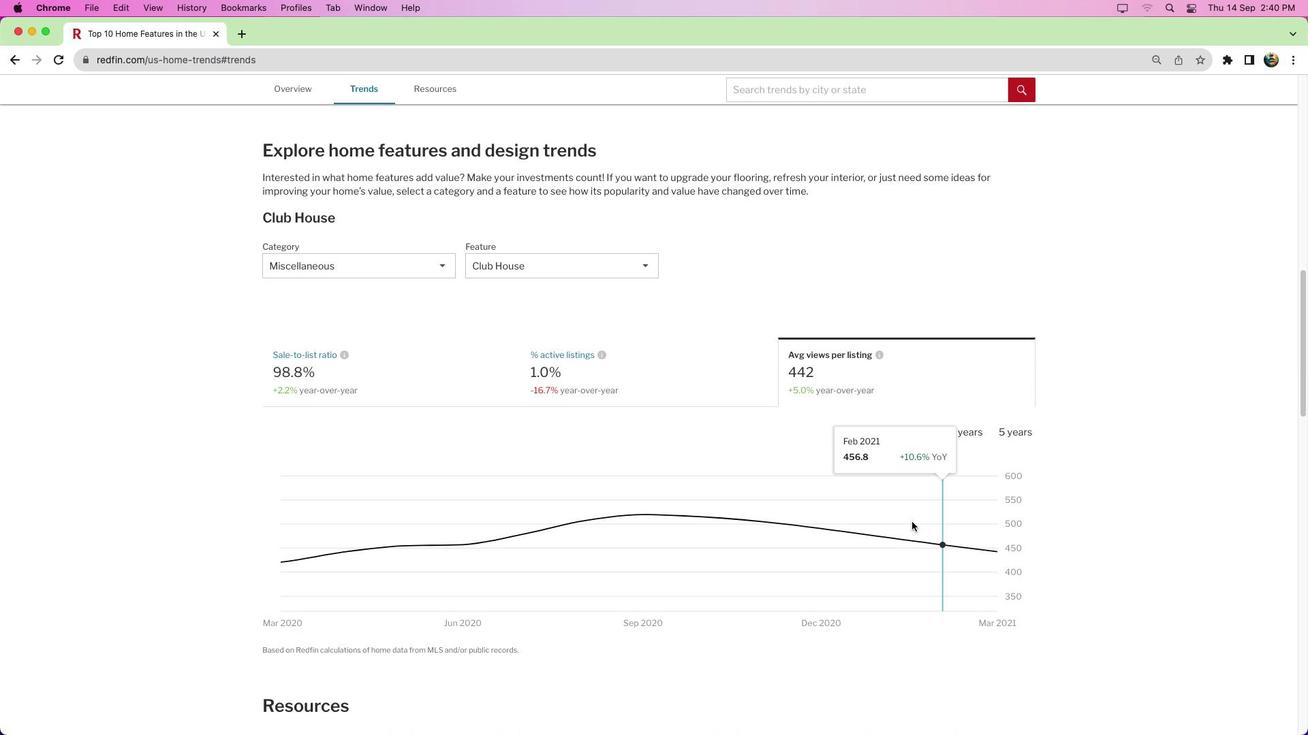 
Action: Mouse moved to (764, 391)
Screenshot: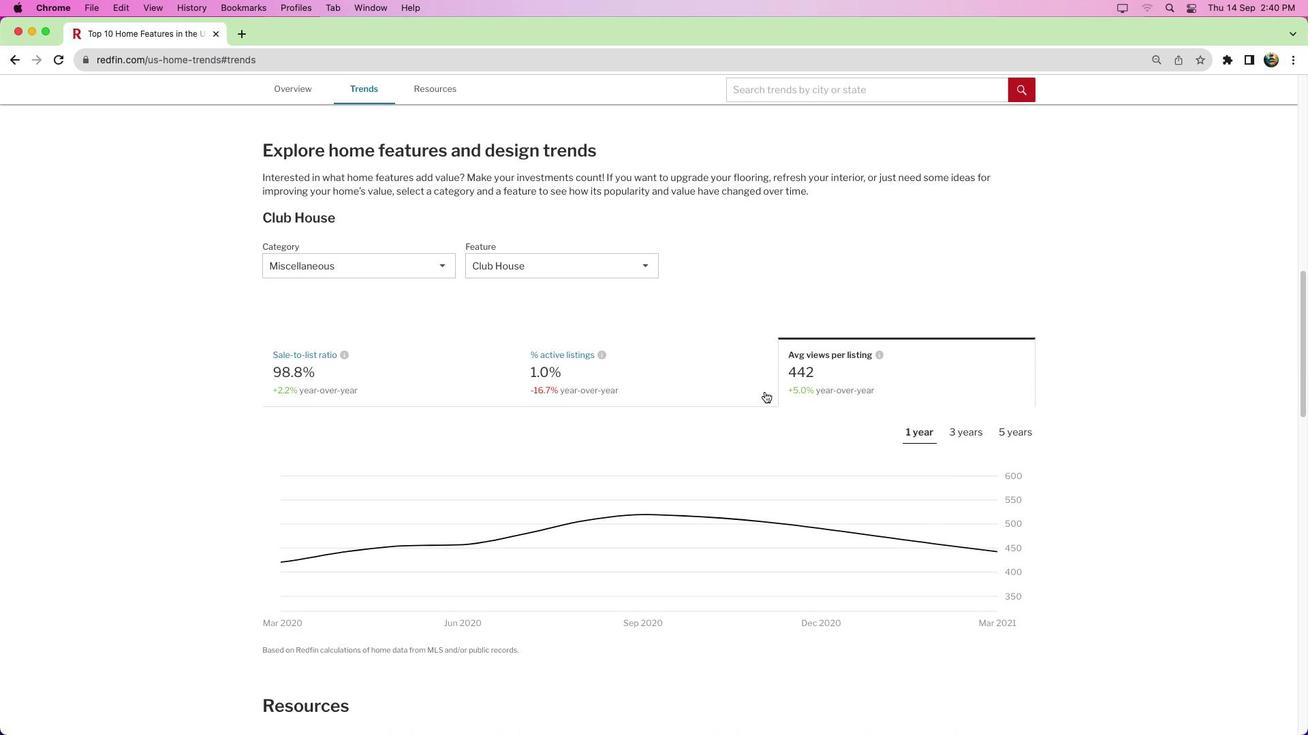 
